Task: Open a Blog Post Template save the file as atlasAdd Heading 'Venice Canals' ,with the main content The picturesque city of Venice in Italy is famous for its intricate network of canals. Navigating its waterways on gondolas or strolling across its iconic bridges provides a unique and romantic experience, showcasing the city's architectural and cultural splendors. ,with the main content The picturesque city of Venice in Italy is famous for its intricate network of canals. Navigating its waterways on gondolas or strolling across its iconic bridges provides a unique and romantic experience, showcasing the city's architectural and cultural splendors.and font size to the main content 16 Apply Font Style Harlow Solid Italicand font size to the heading 24 Change heading alignment to  Left
Action: Mouse moved to (22, 22)
Screenshot: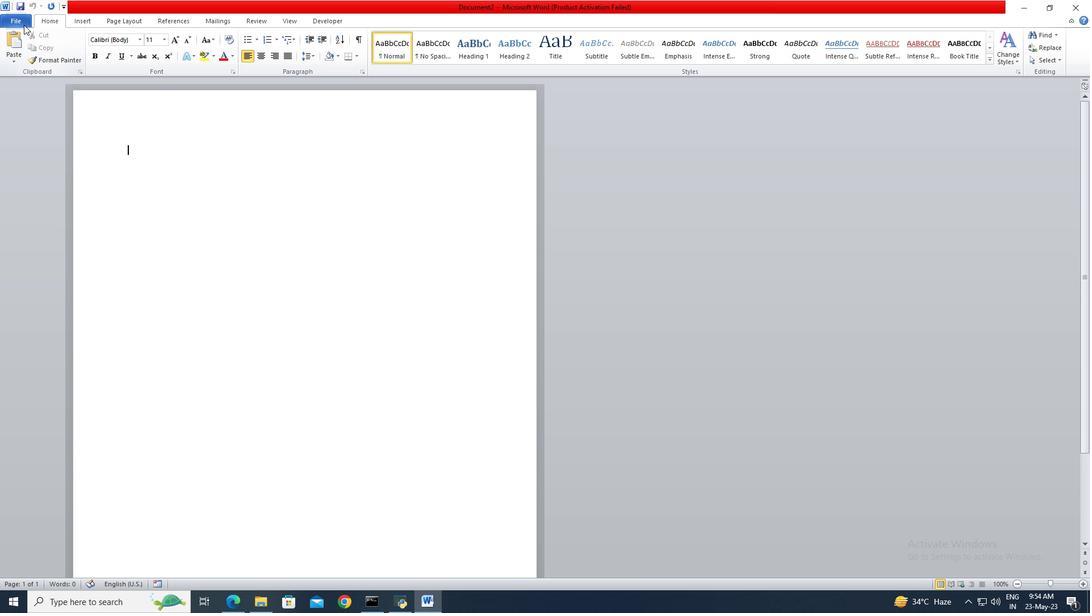 
Action: Mouse pressed left at (22, 22)
Screenshot: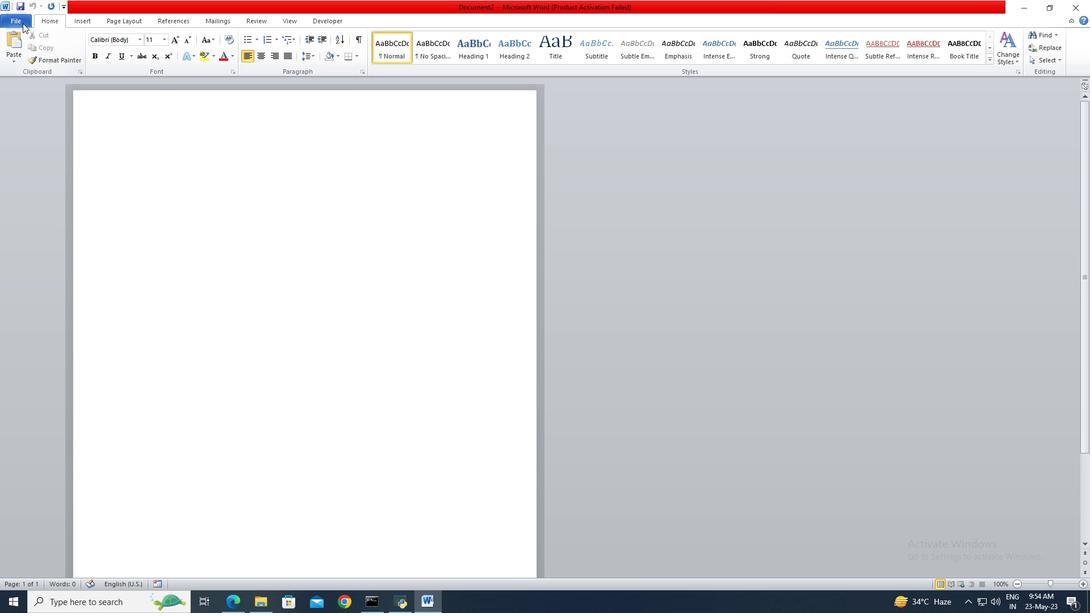 
Action: Mouse moved to (30, 67)
Screenshot: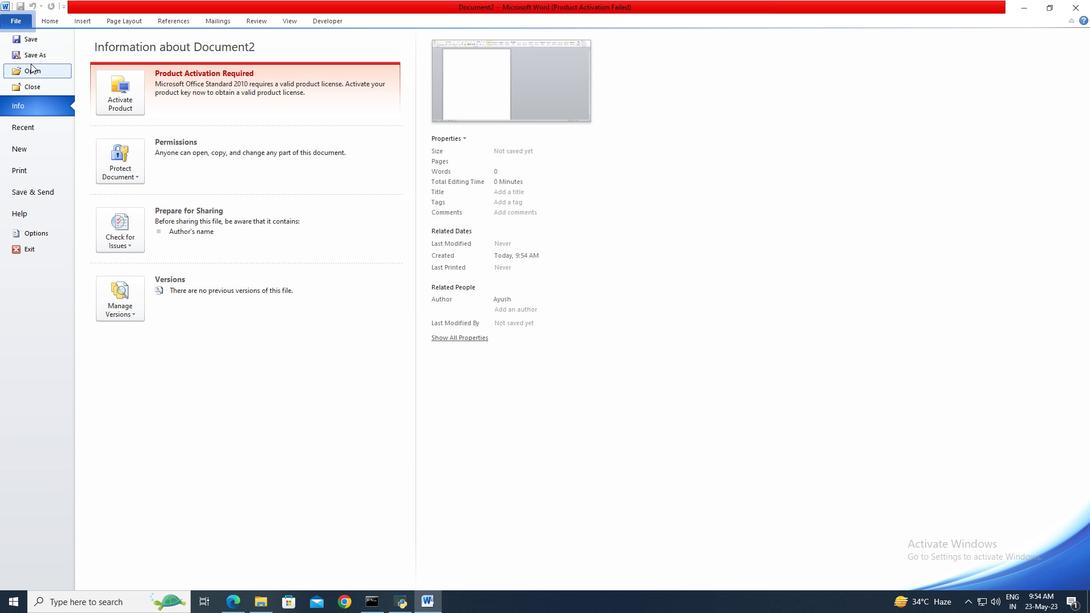 
Action: Mouse pressed left at (30, 67)
Screenshot: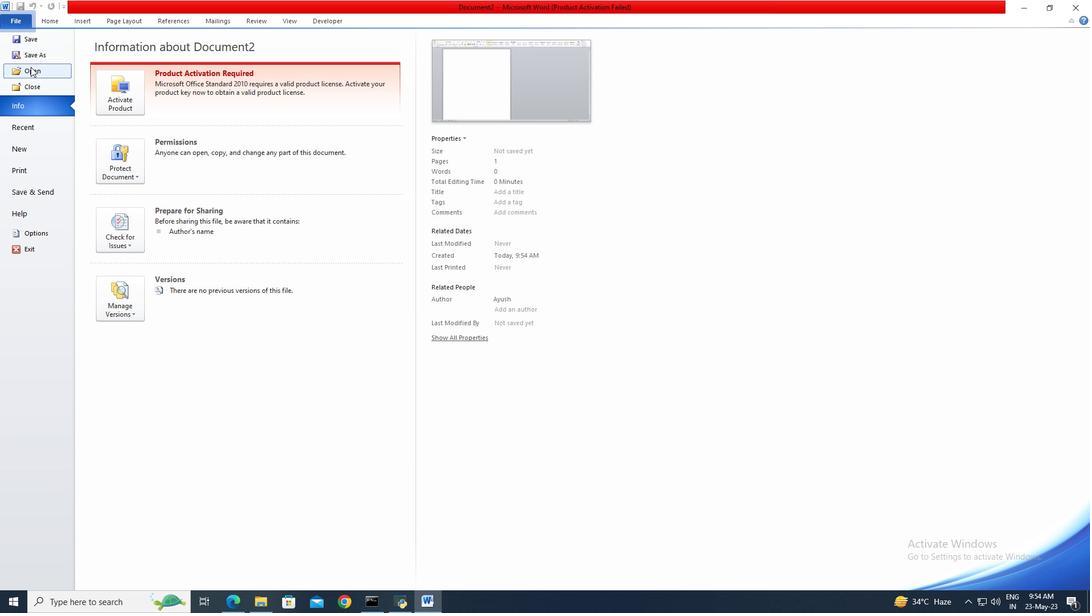 
Action: Mouse moved to (56, 157)
Screenshot: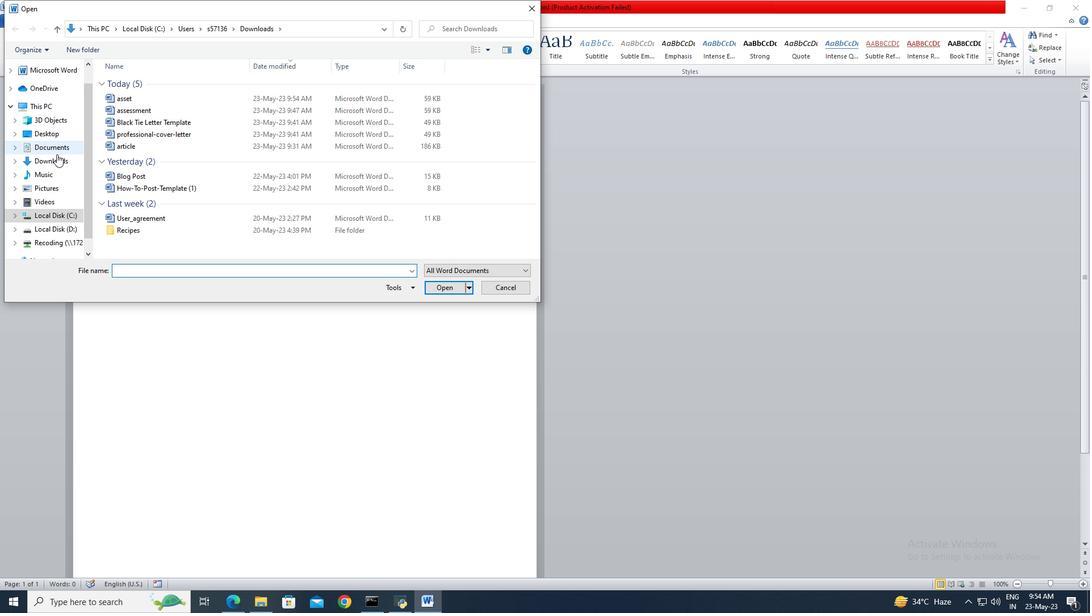
Action: Mouse pressed left at (56, 157)
Screenshot: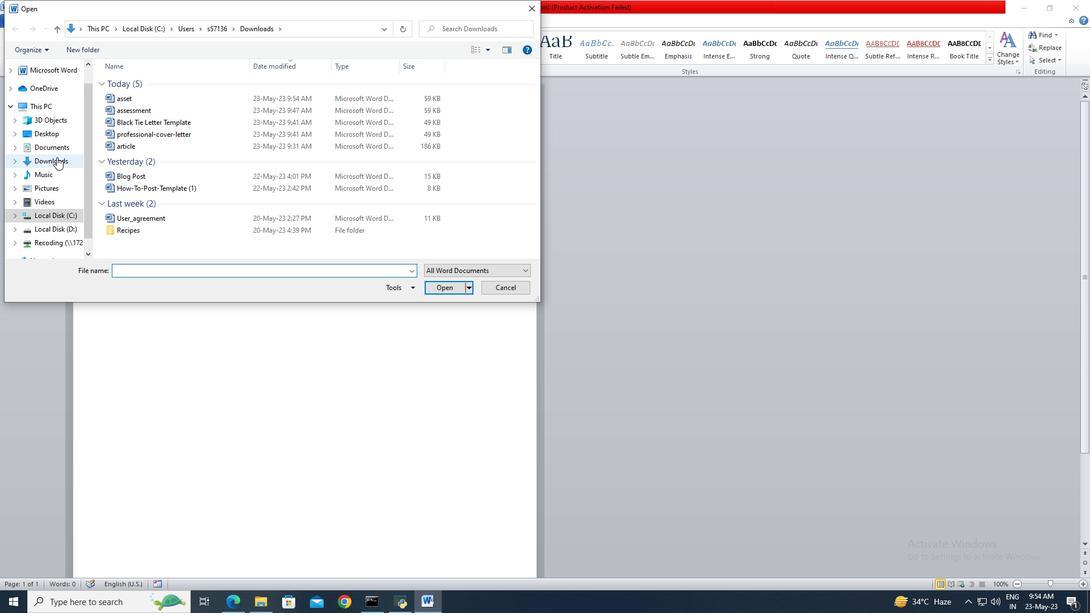 
Action: Mouse moved to (128, 174)
Screenshot: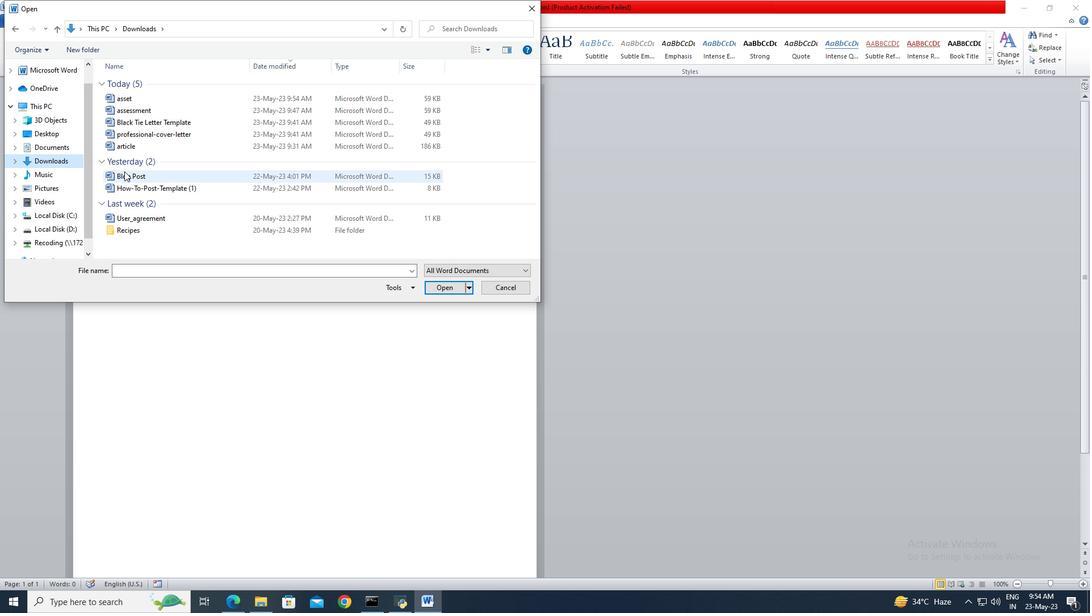 
Action: Mouse pressed left at (128, 174)
Screenshot: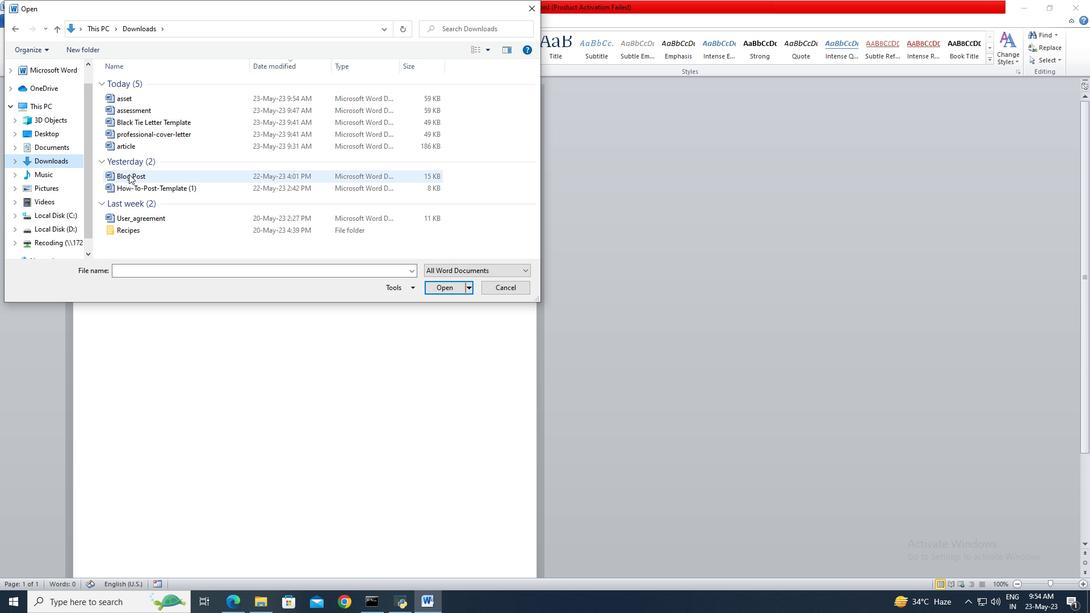 
Action: Mouse moved to (433, 290)
Screenshot: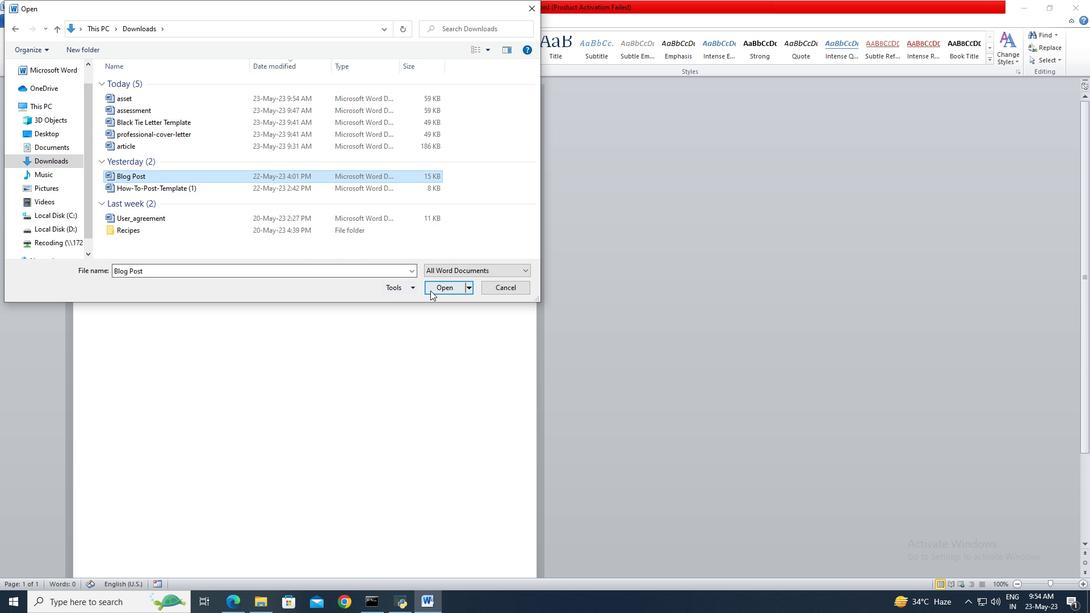 
Action: Mouse pressed left at (433, 290)
Screenshot: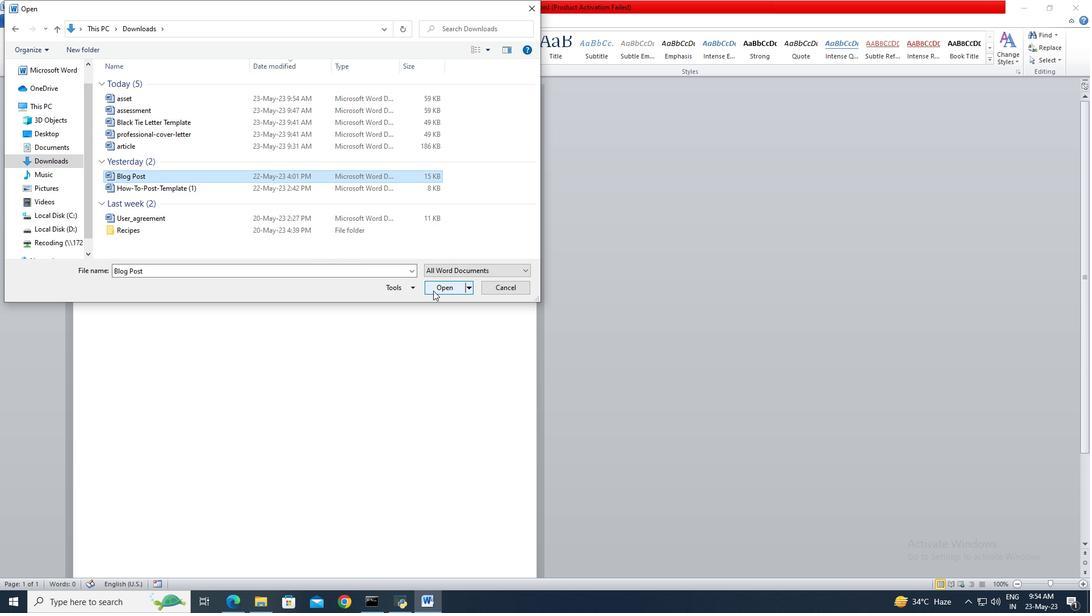 
Action: Mouse moved to (22, 21)
Screenshot: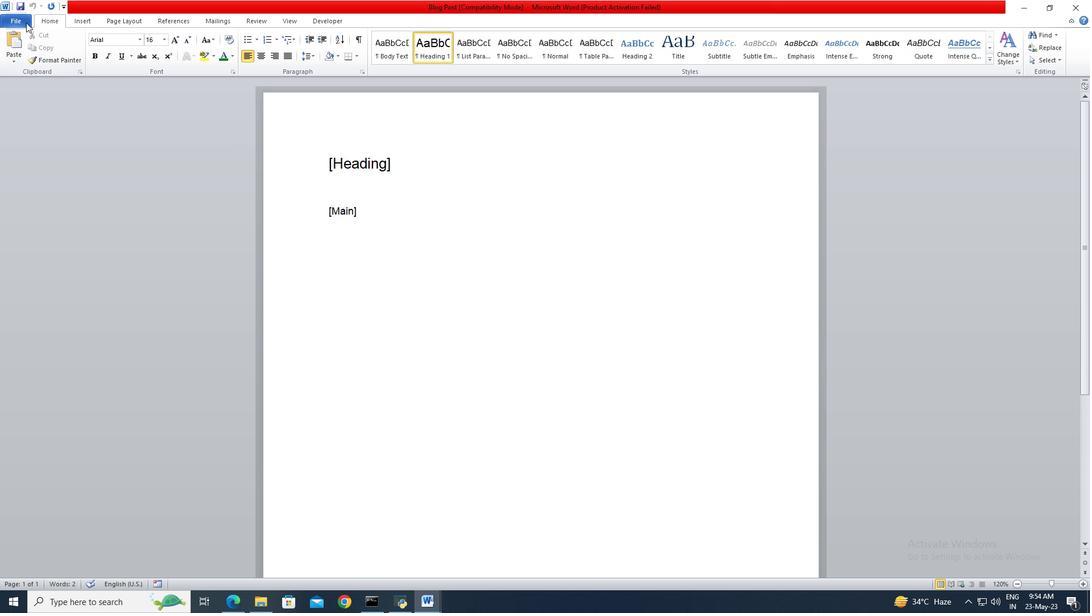
Action: Mouse pressed left at (22, 21)
Screenshot: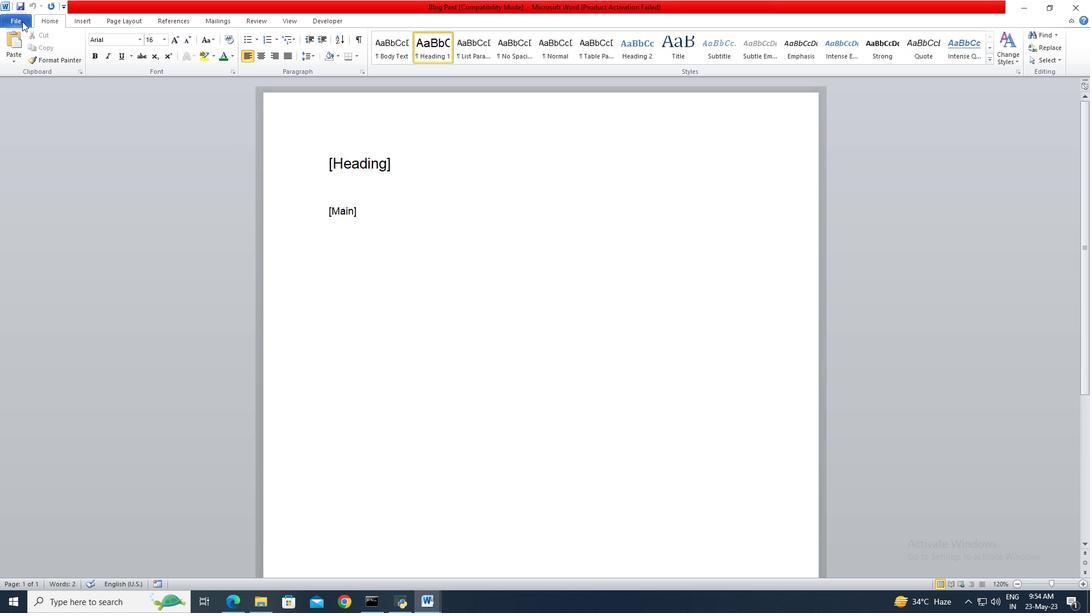 
Action: Mouse moved to (34, 53)
Screenshot: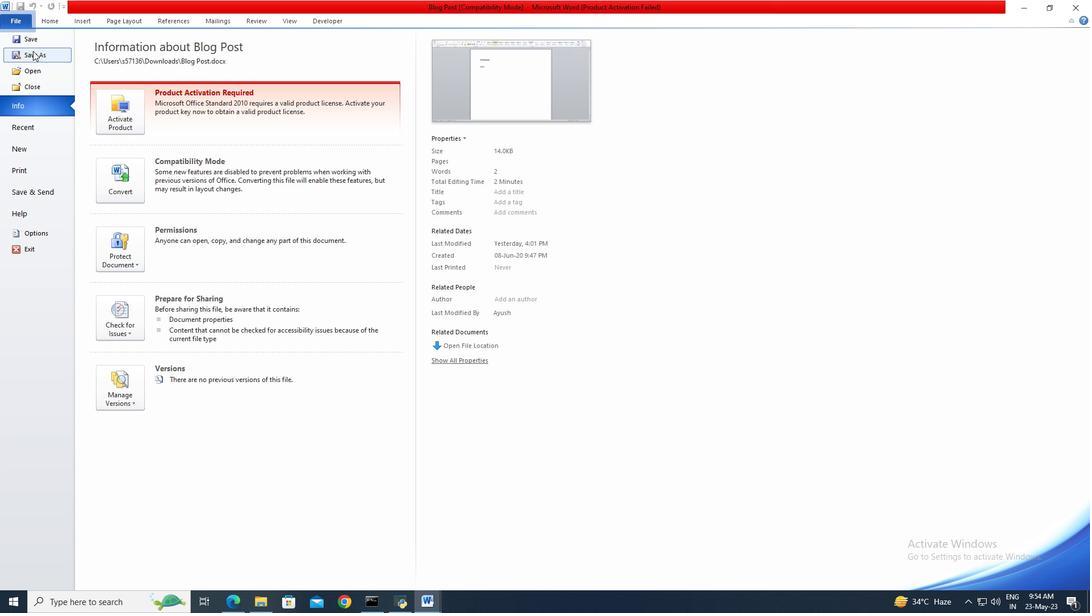 
Action: Mouse pressed left at (34, 53)
Screenshot: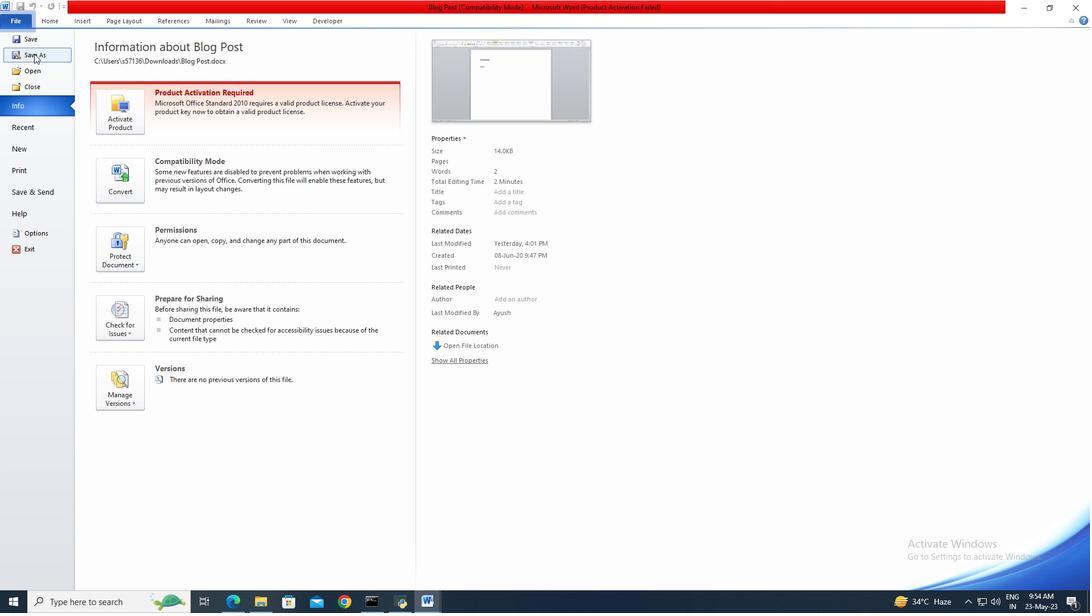 
Action: Mouse moved to (53, 124)
Screenshot: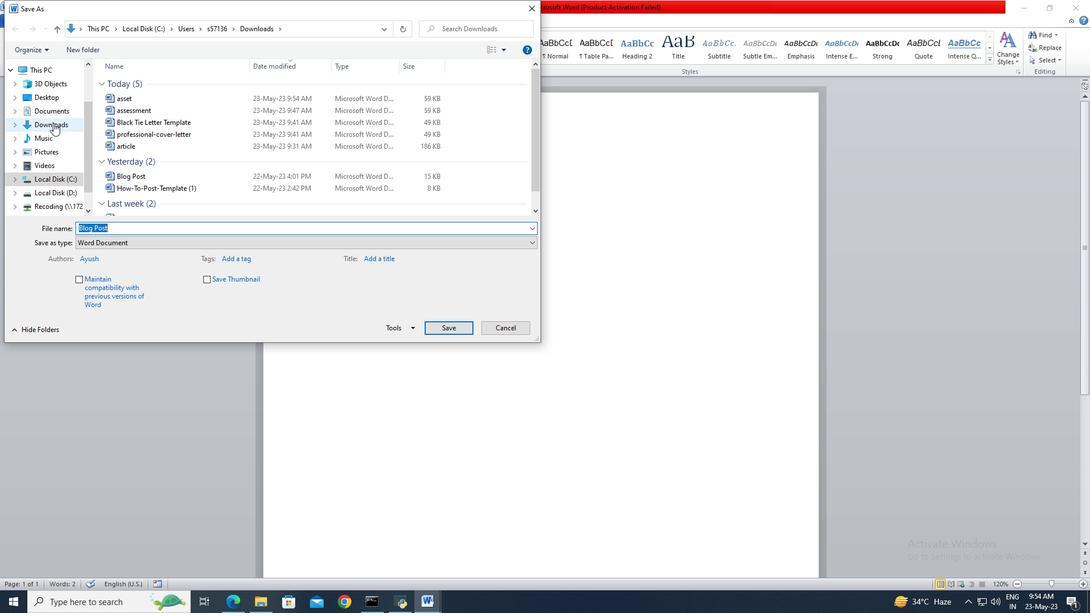 
Action: Mouse pressed left at (53, 124)
Screenshot: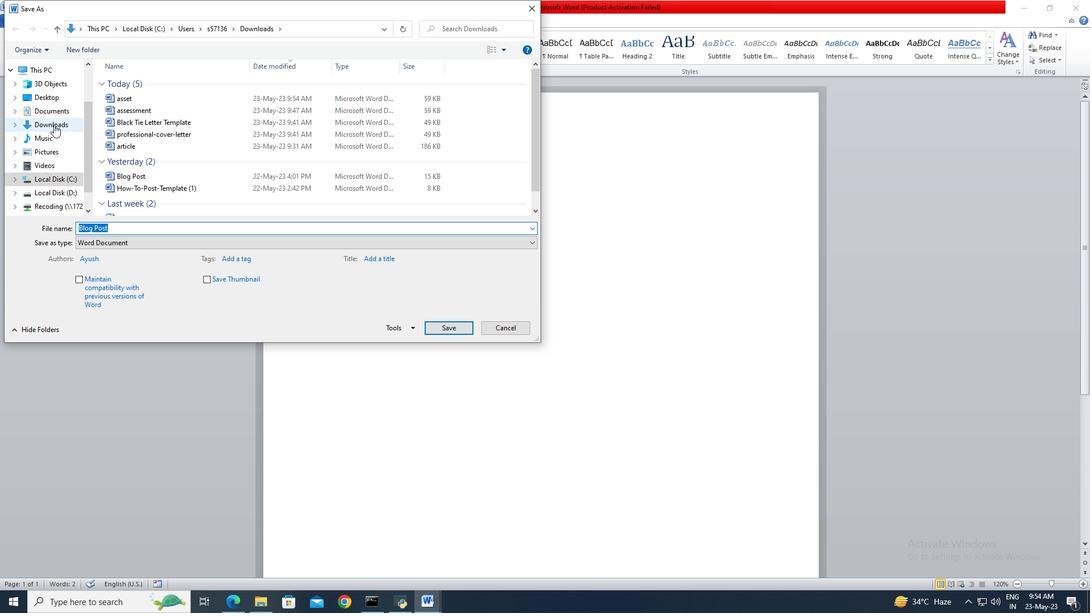 
Action: Mouse moved to (115, 227)
Screenshot: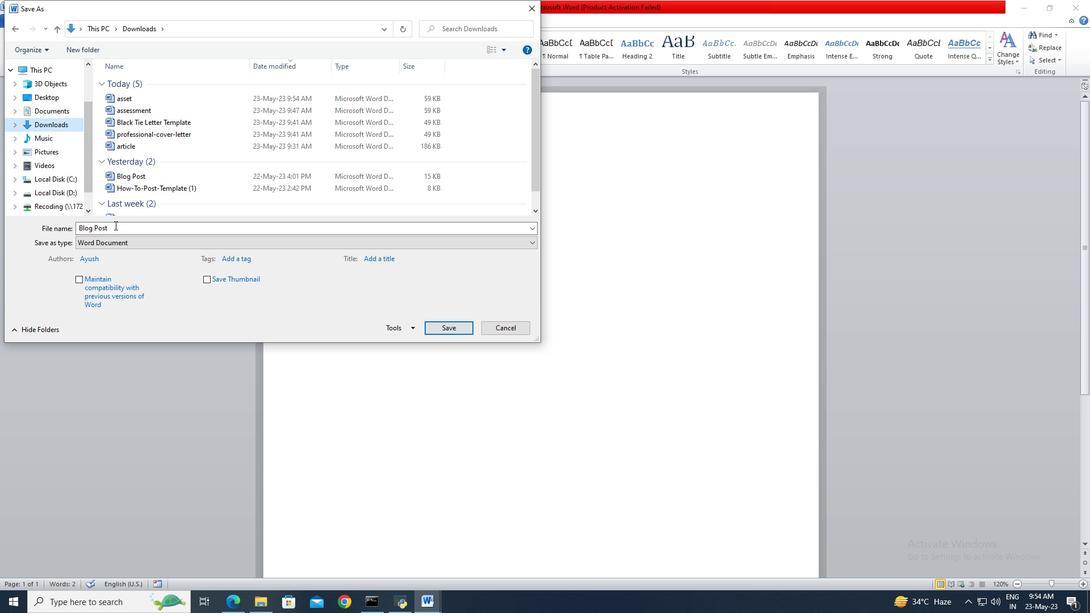 
Action: Mouse pressed left at (115, 227)
Screenshot: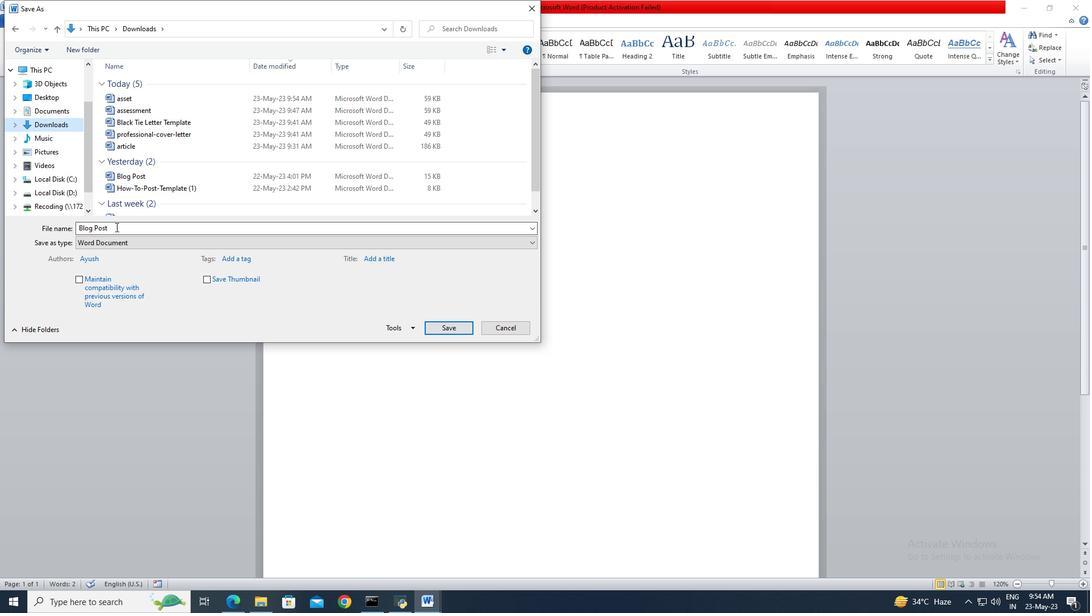 
Action: Key pressed atlas
Screenshot: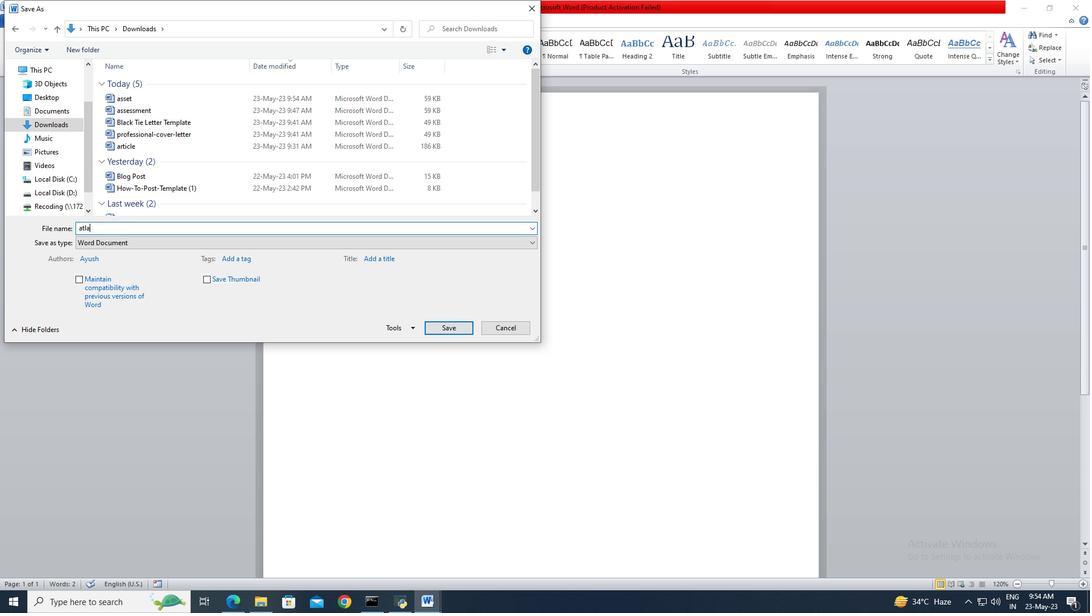 
Action: Mouse moved to (440, 333)
Screenshot: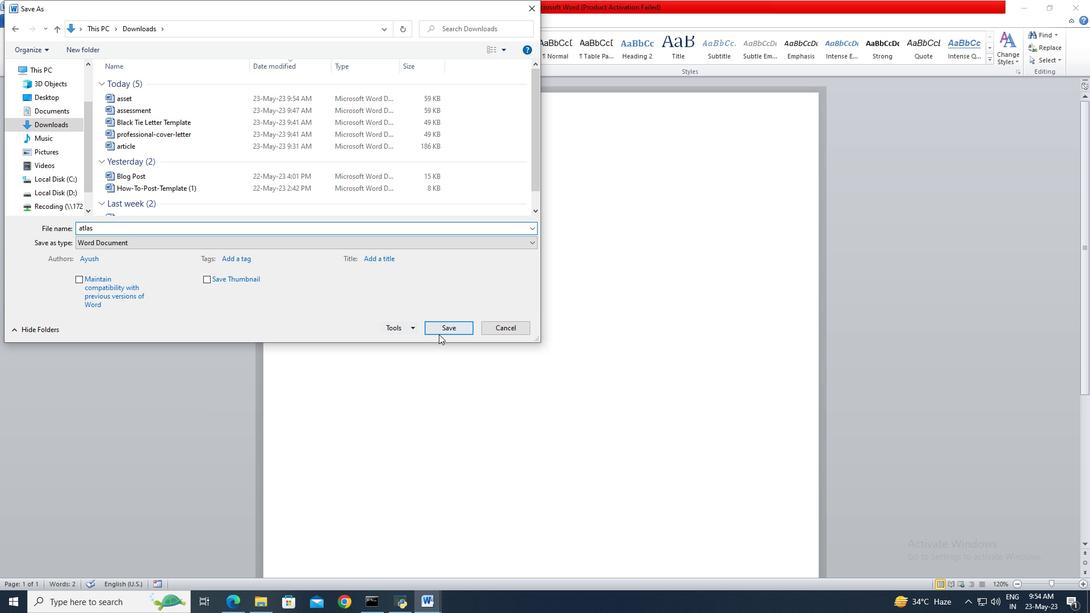 
Action: Mouse pressed left at (440, 333)
Screenshot: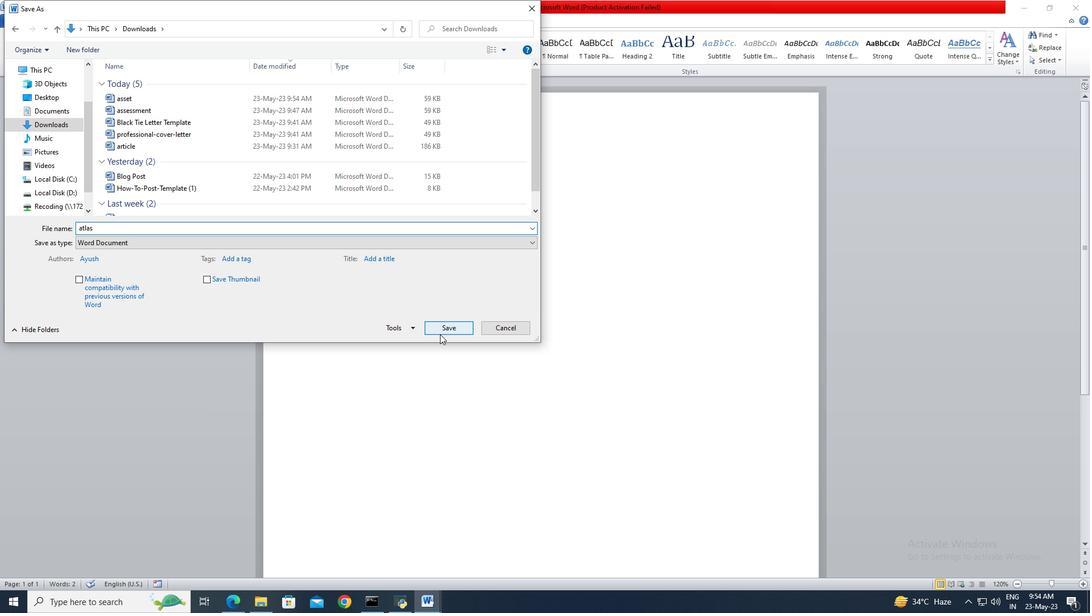 
Action: Mouse moved to (677, 328)
Screenshot: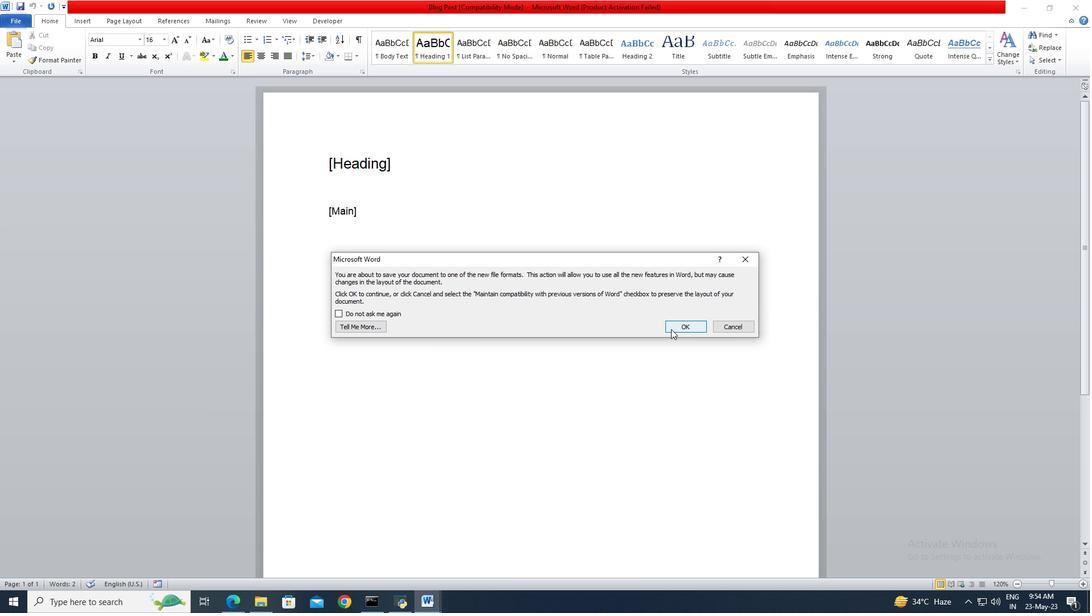 
Action: Mouse pressed left at (677, 328)
Screenshot: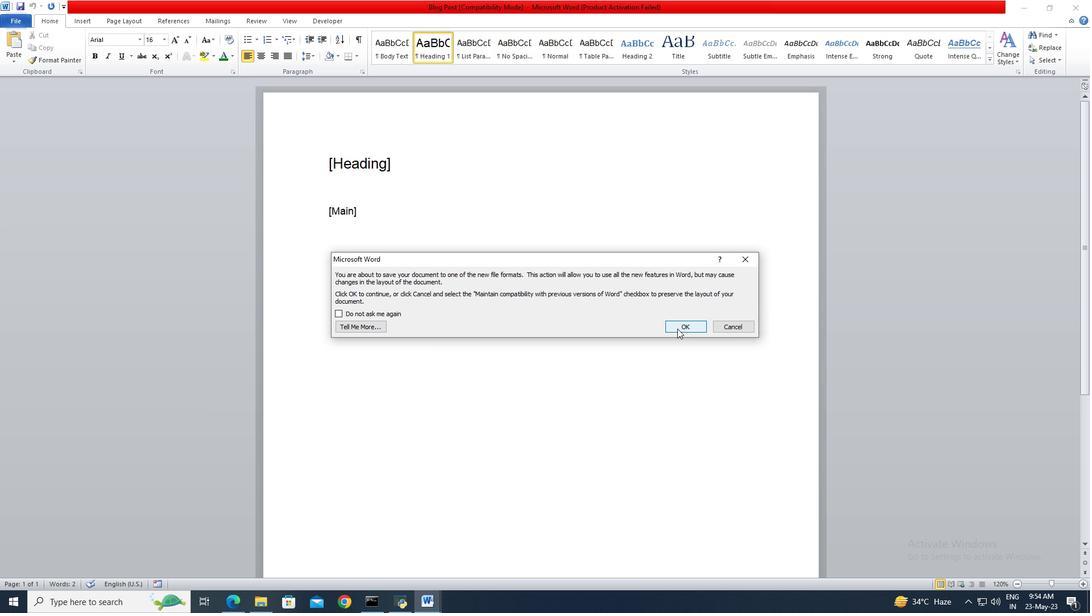 
Action: Mouse moved to (412, 160)
Screenshot: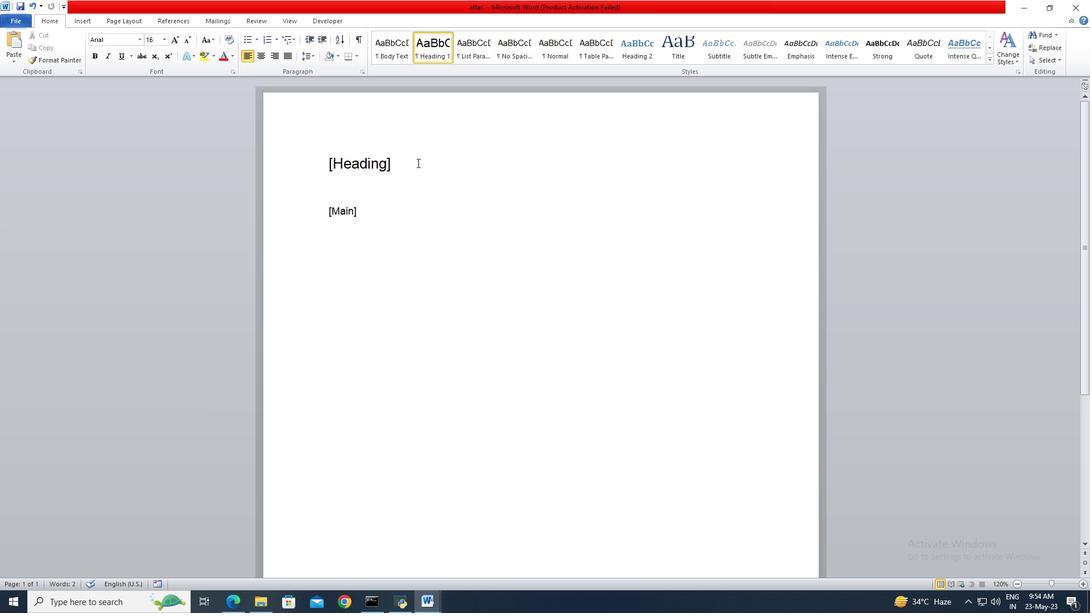 
Action: Mouse pressed left at (412, 160)
Screenshot: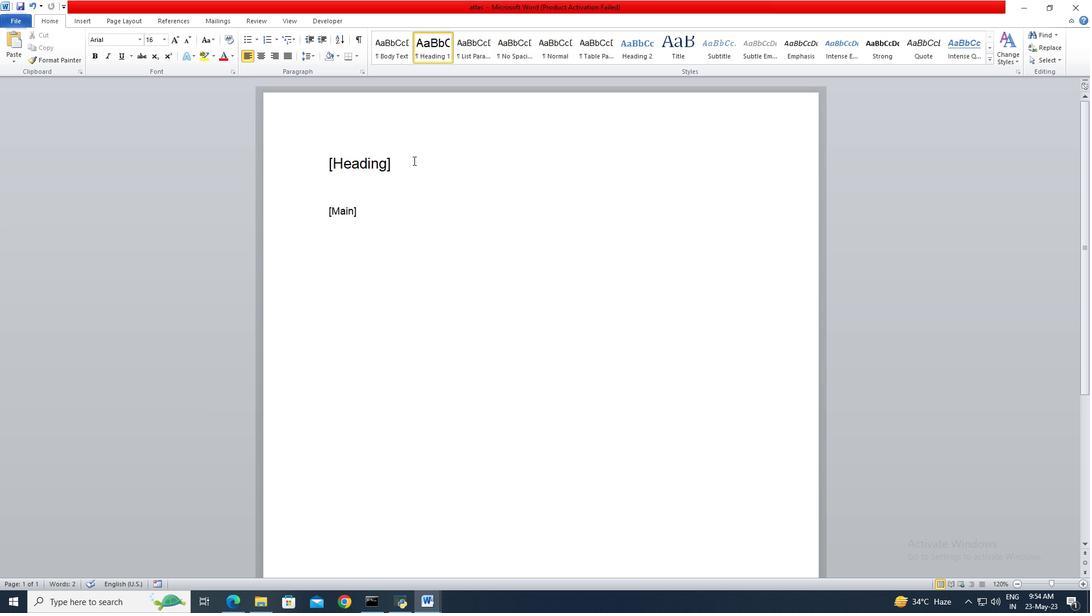 
Action: Key pressed <Key.backspace><Key.backspace><Key.backspace><Key.backspace><Key.backspace><Key.backspace><Key.backspace><Key.backspace><Key.backspace><Key.shift>Venice<Key.space><Key.shift>Canals
Screenshot: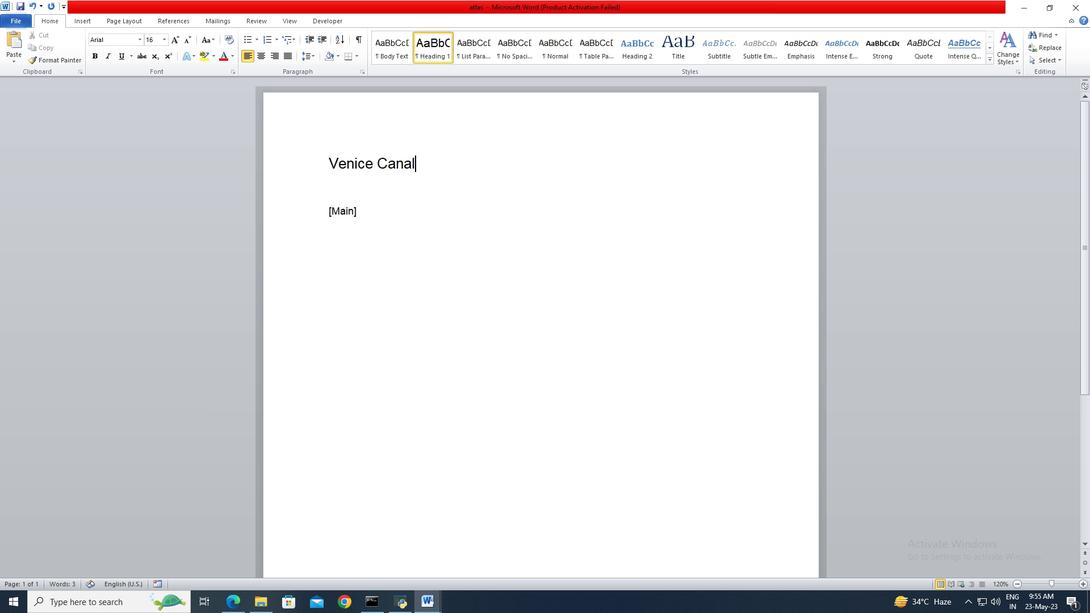 
Action: Mouse moved to (395, 214)
Screenshot: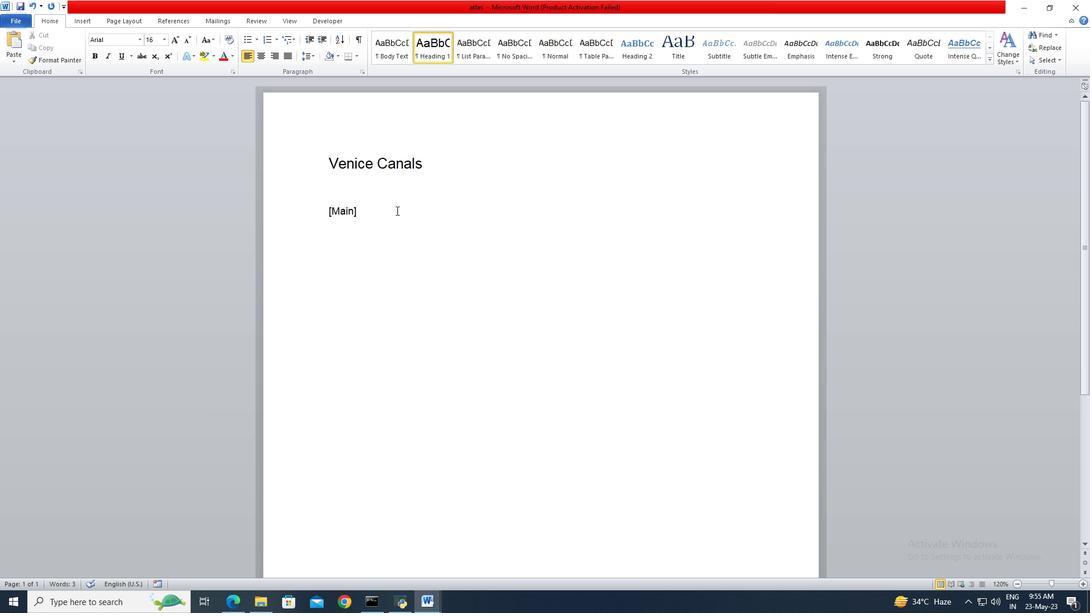 
Action: Mouse pressed left at (395, 214)
Screenshot: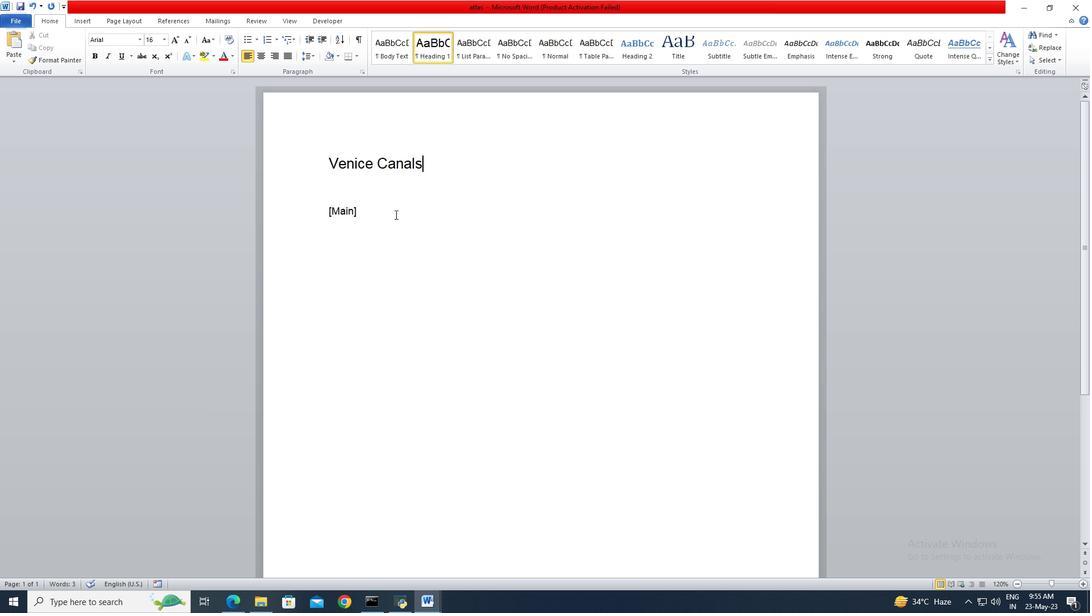 
Action: Key pressed <Key.backspace><Key.backspace><Key.backspace><Key.backspace><Key.backspace><Key.backspace><Key.shift><Key.shift><Key.shift><Key.shift><Key.shift><Key.shift><Key.shift><Key.shift><Key.shift><Key.shift><Key.shift>The<Key.space>picturesque<Key.space>city<Key.space>of<Key.space><Key.shift>Venice<Key.space>in<Key.space><Key.shift>Italy<Key.space>is<Key.space>famous<Key.space>for<Key.space>its<Key.space>intricate<Key.space>network<Key.space>of<Key.space>canals.<Key.space><Key.shift>Navigating<Key.space>its<Key.space>waterways<Key.space>on<Key.space>gondolas<Key.space>or<Key.space>strolling<Key.space>across<Key.space>its<Key.space>iconic<Key.space>bridges<Key.space>provides<Key.space>a<Key.space>unique<Key.space>and<Key.space>romantic<Key.space>experience,<Key.space>showcc\<Key.backspace><Key.backspace>asing<Key.space>the<Key.space>city's<Key.space>architectural<Key.space>and<Key.space>cultrura<Key.backspace><Key.backspace><Key.backspace><Key.backspace>ural<Key.space>splendors.
Screenshot: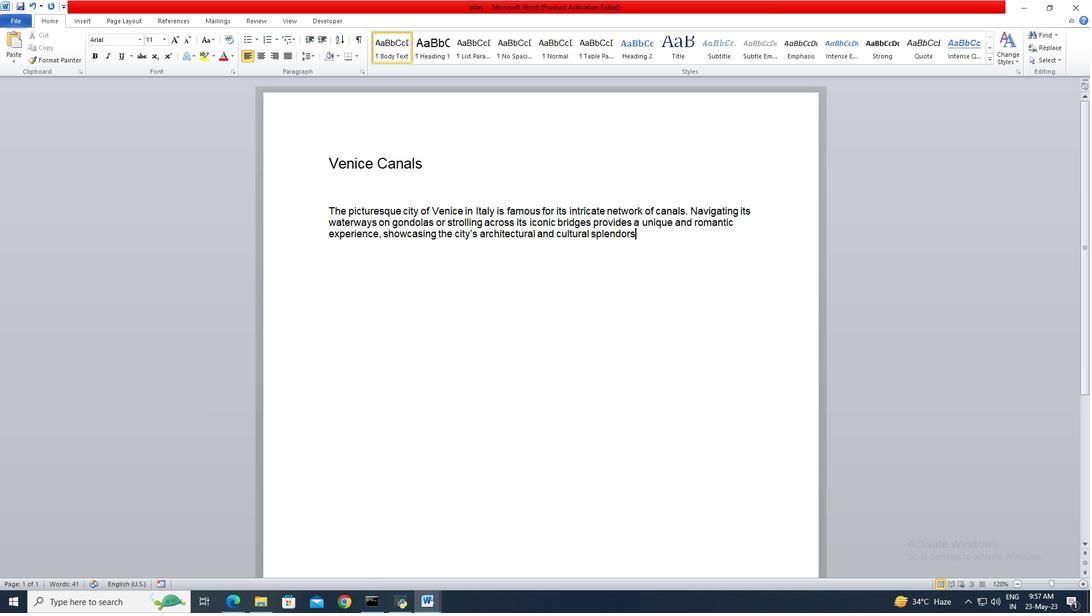 
Action: Mouse moved to (366, 214)
Screenshot: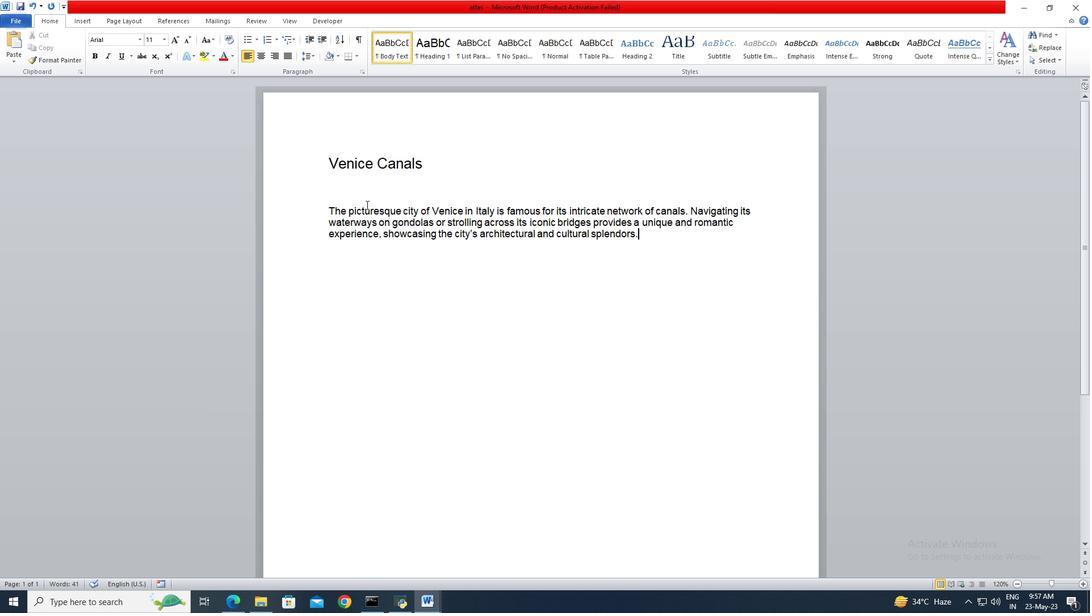 
Action: Mouse pressed left at (366, 214)
Screenshot: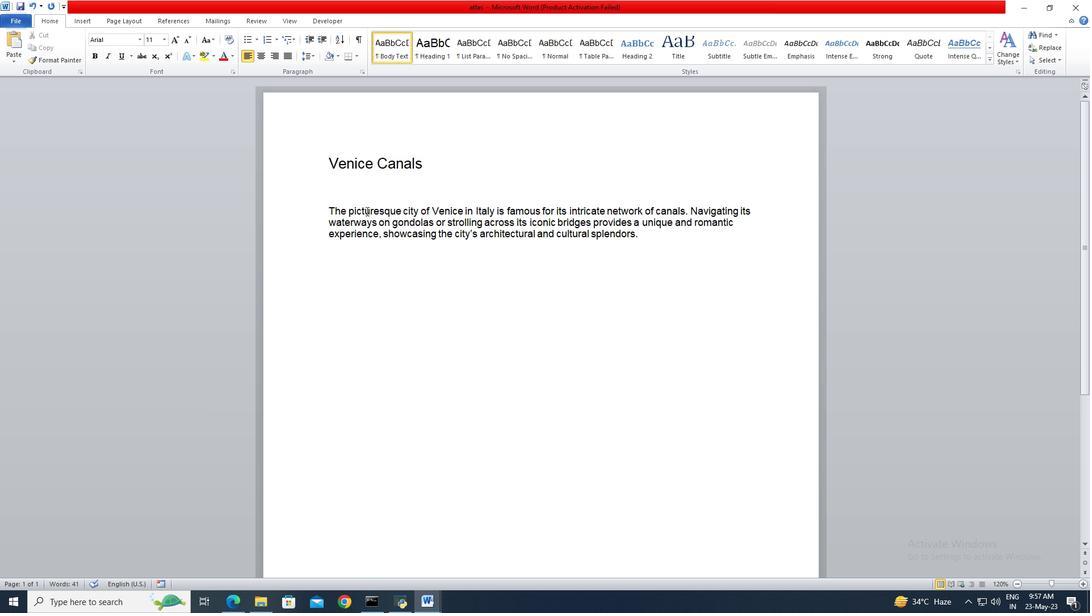 
Action: Mouse moved to (331, 211)
Screenshot: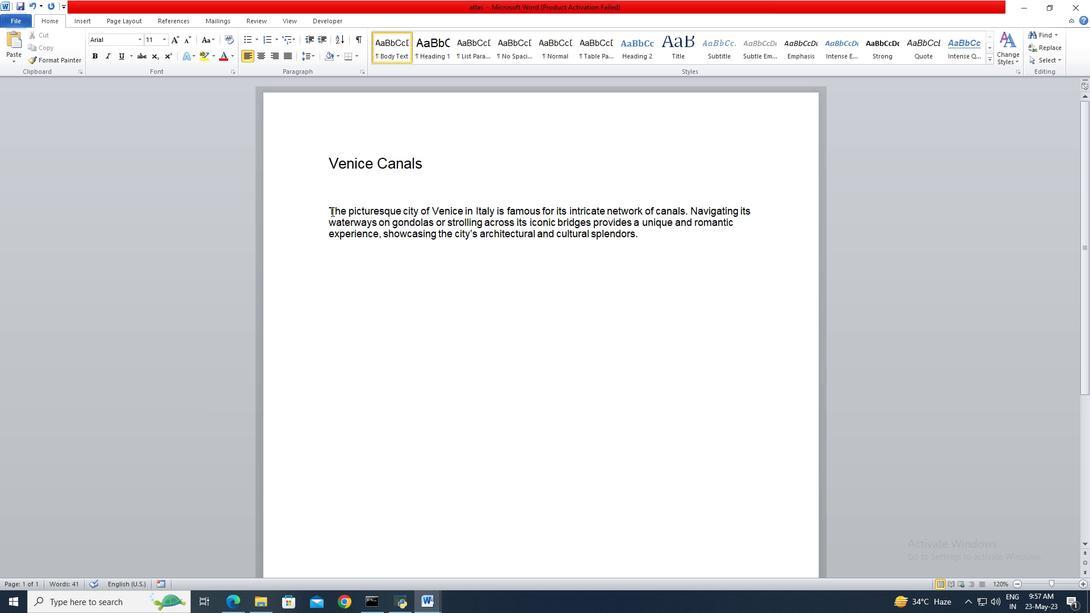 
Action: Mouse pressed left at (331, 211)
Screenshot: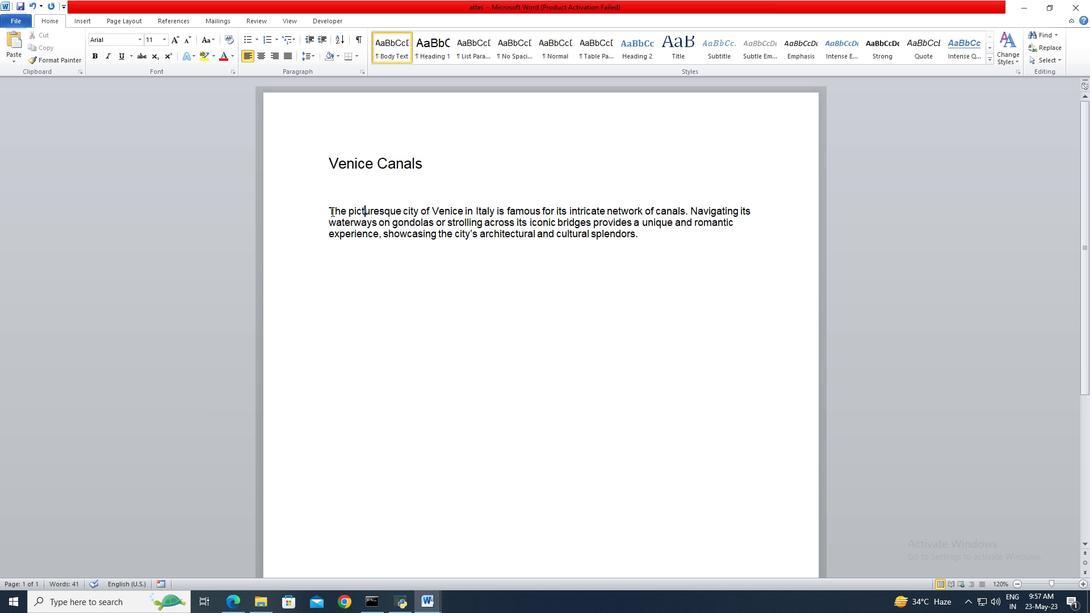 
Action: Mouse moved to (618, 243)
Screenshot: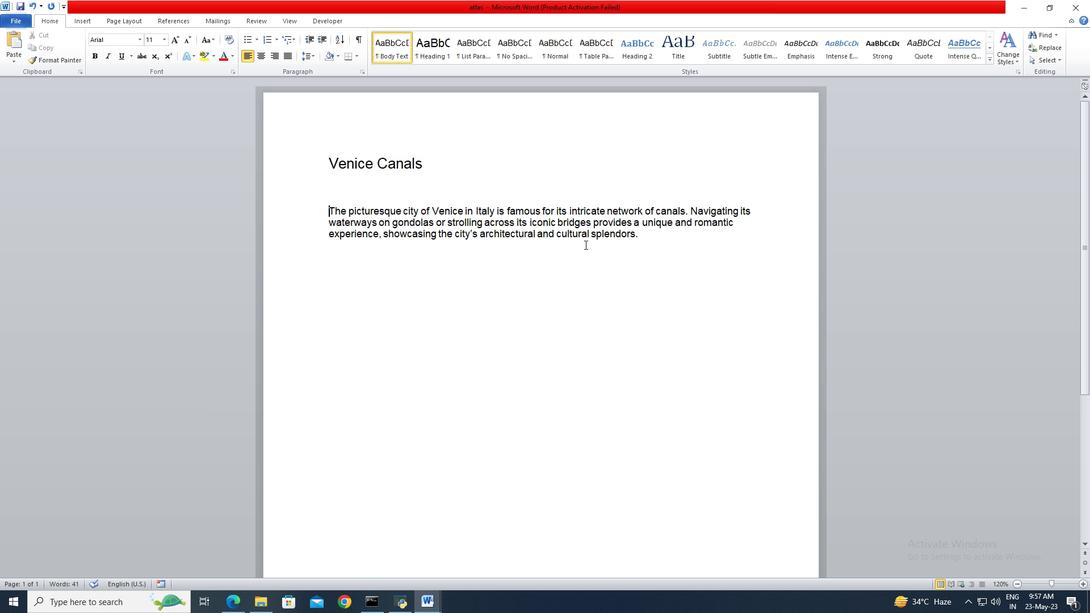 
Action: Key pressed <Key.shift>
Screenshot: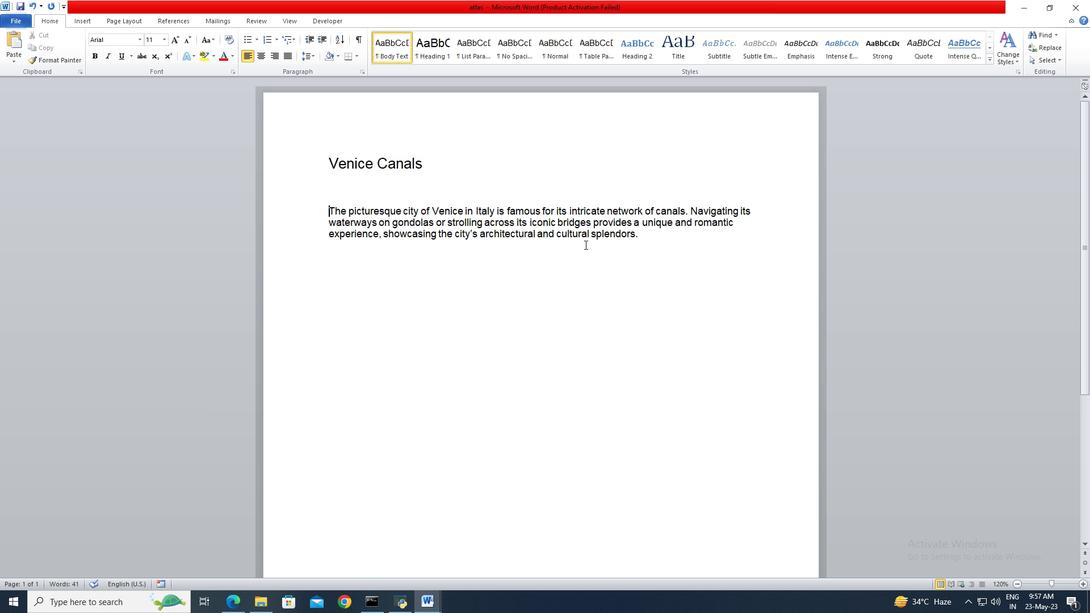 
Action: Mouse moved to (651, 236)
Screenshot: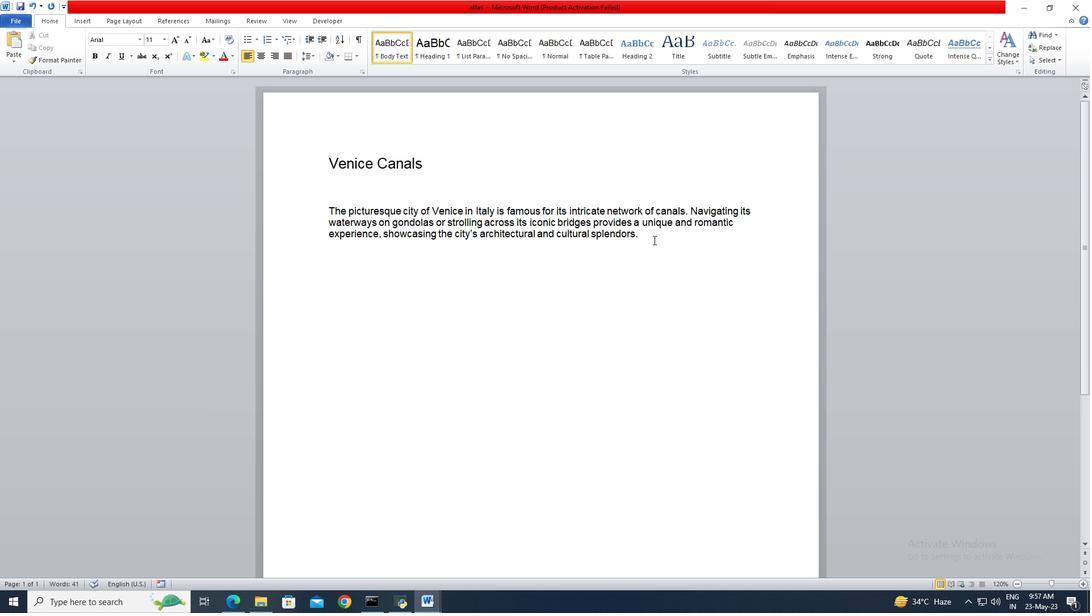 
Action: Mouse pressed left at (651, 236)
Screenshot: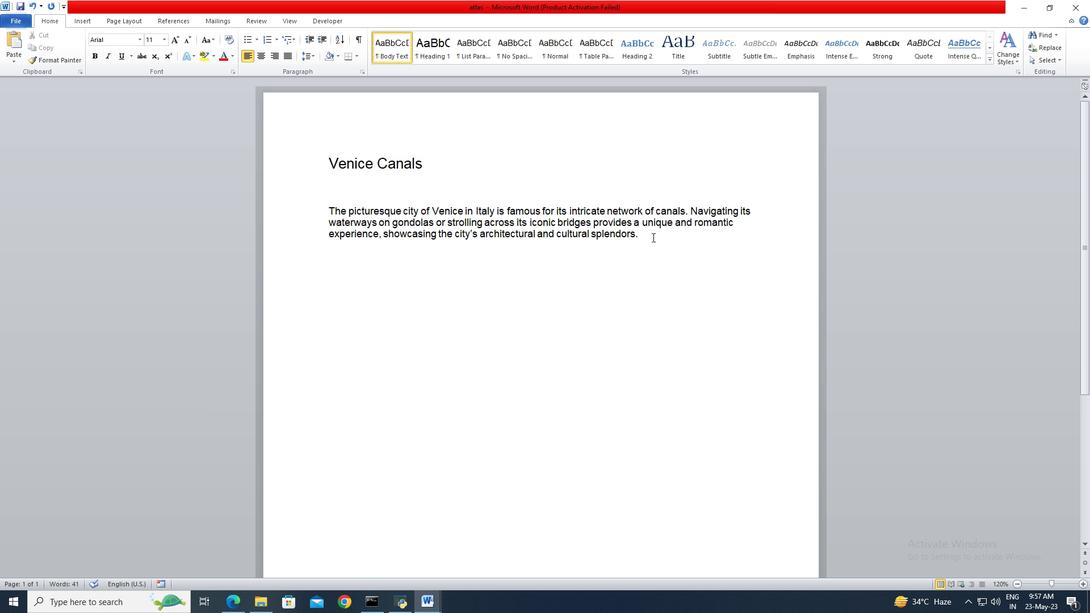 
Action: Key pressed <Key.shift><Key.shift><Key.shift><Key.shift><Key.shift><Key.shift><Key.shift>
Screenshot: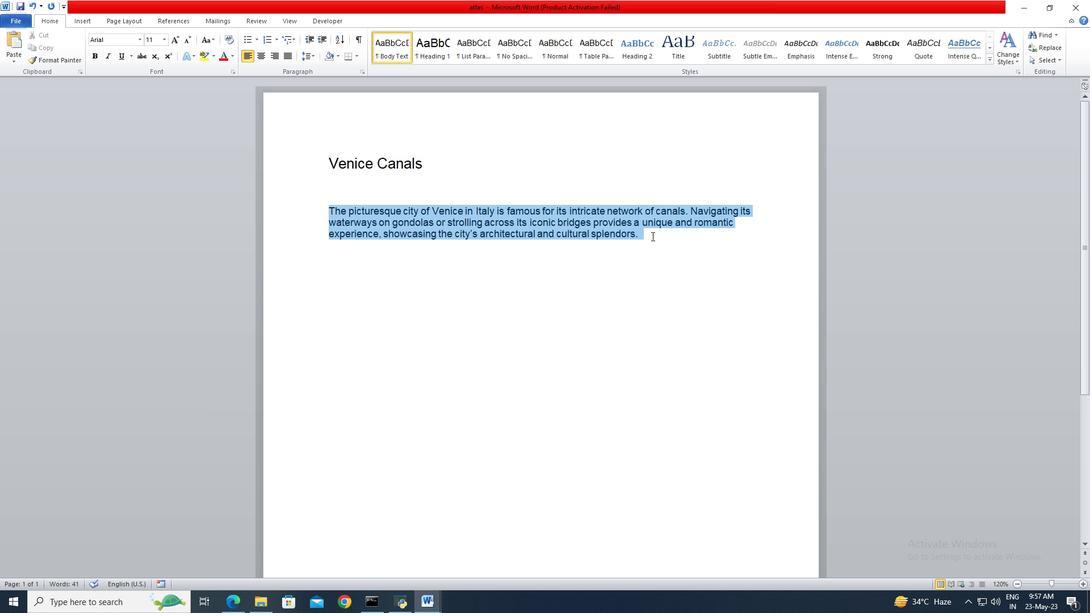 
Action: Mouse moved to (166, 39)
Screenshot: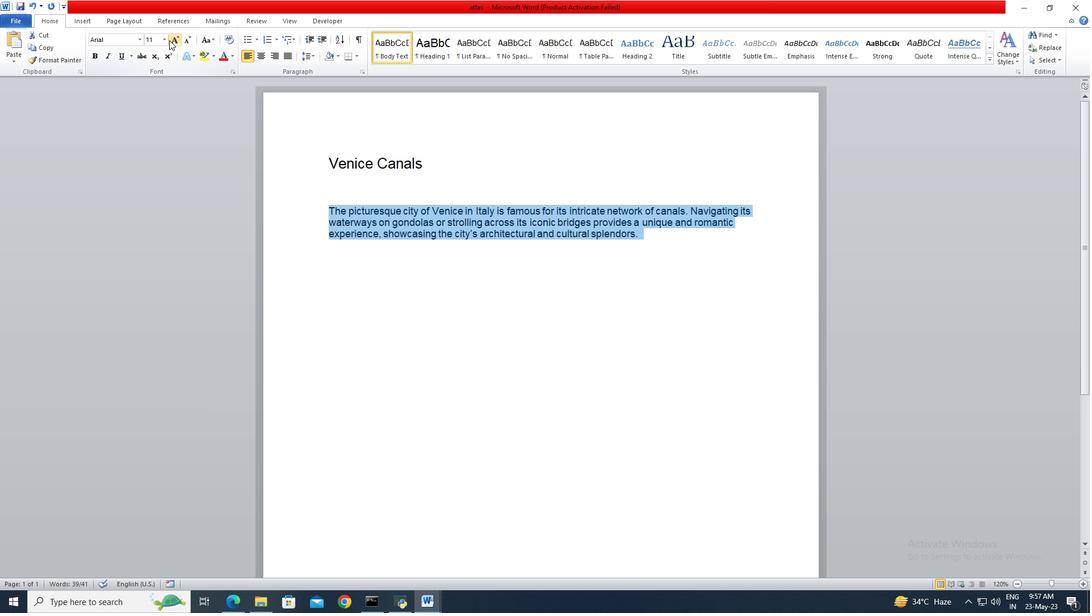 
Action: Mouse pressed left at (166, 39)
Screenshot: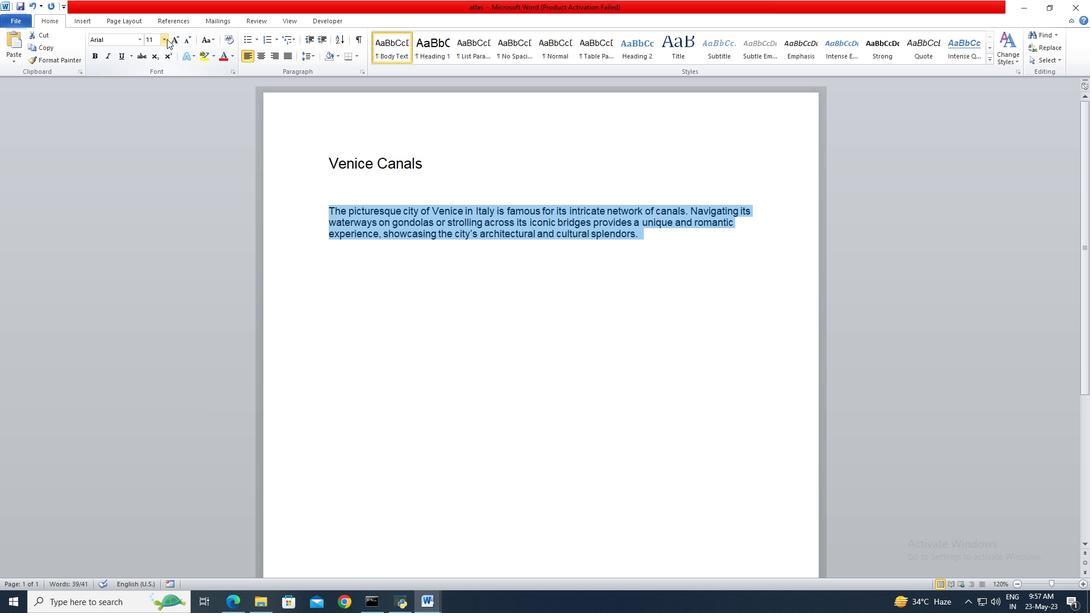 
Action: Mouse moved to (153, 108)
Screenshot: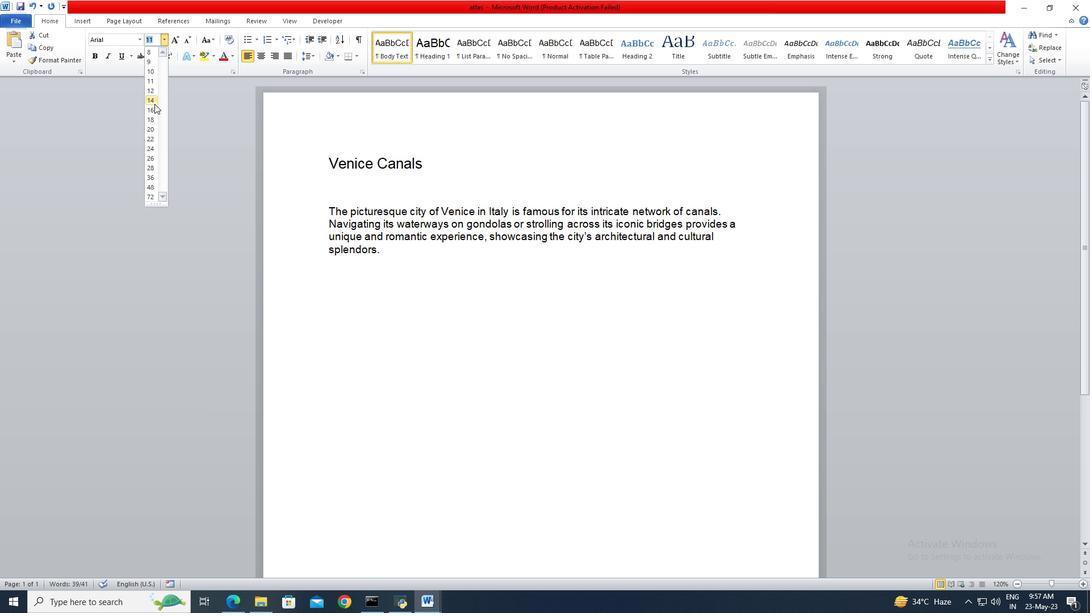 
Action: Mouse pressed left at (153, 108)
Screenshot: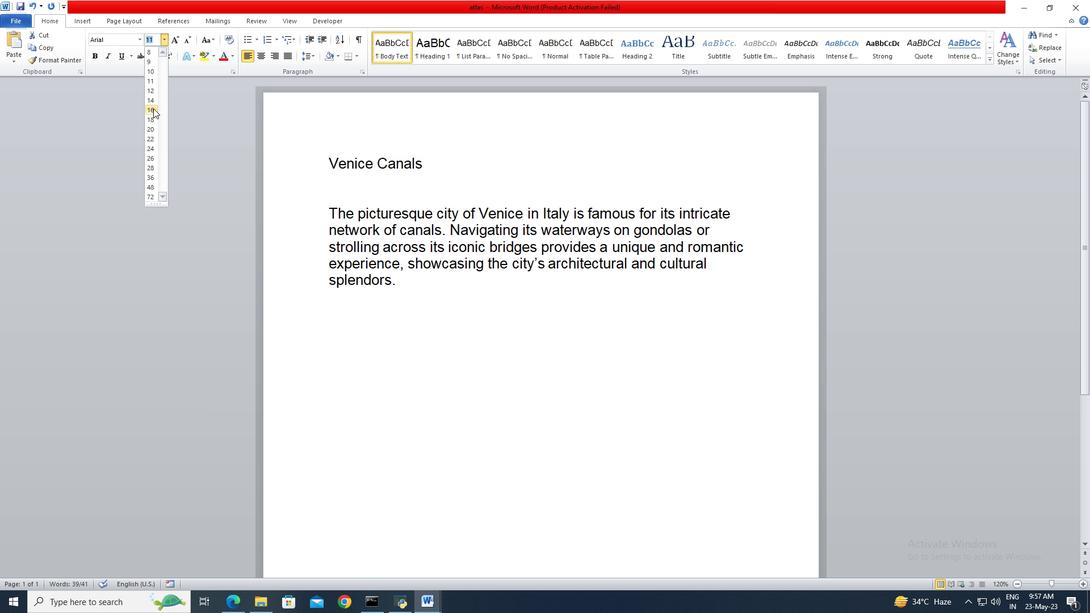 
Action: Mouse moved to (328, 165)
Screenshot: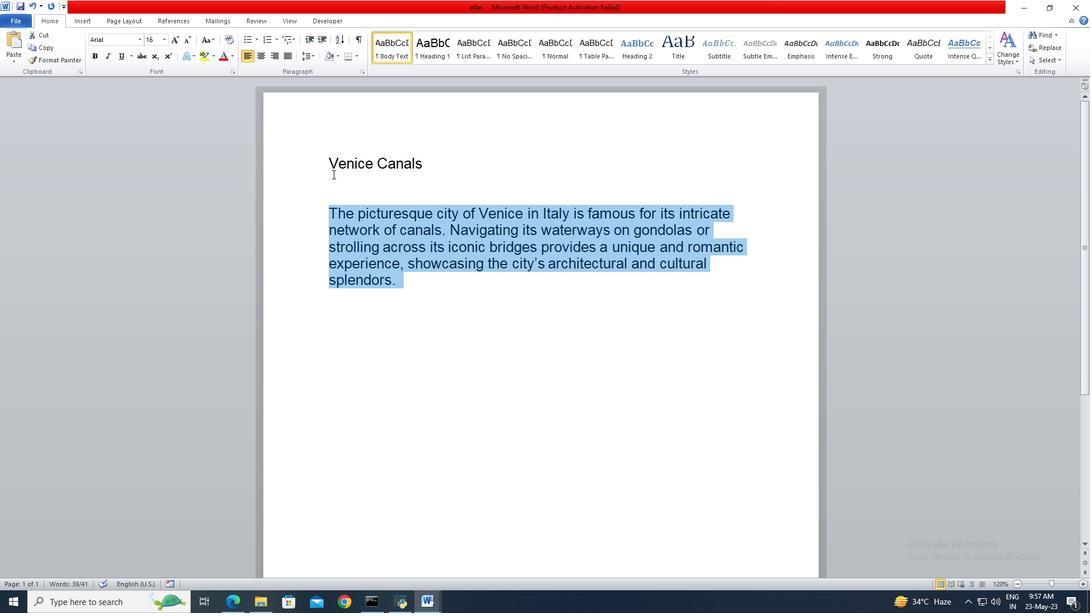 
Action: Mouse pressed left at (328, 165)
Screenshot: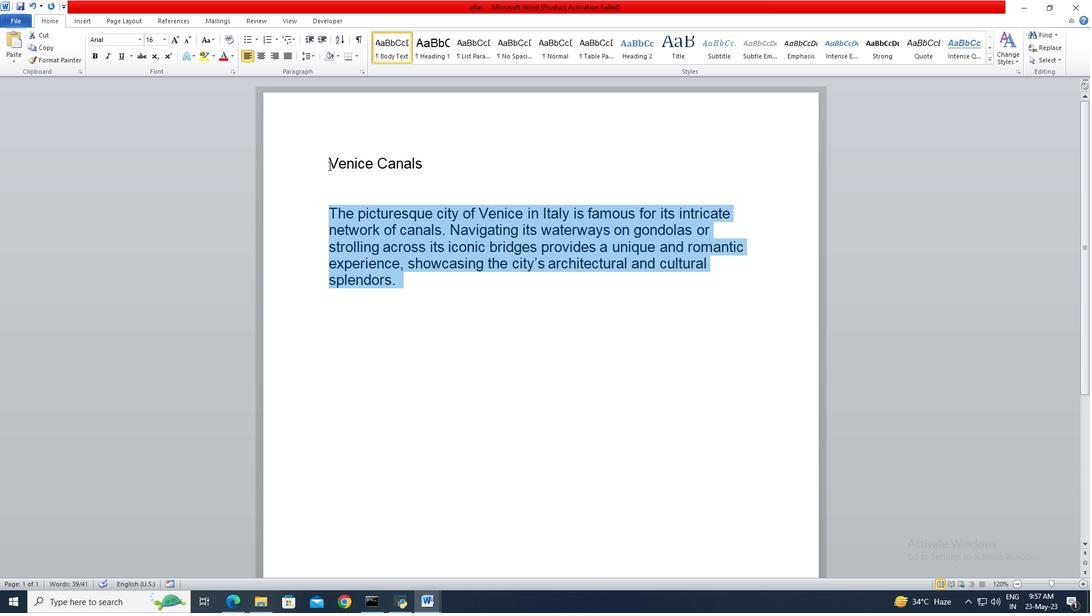 
Action: Mouse moved to (436, 169)
Screenshot: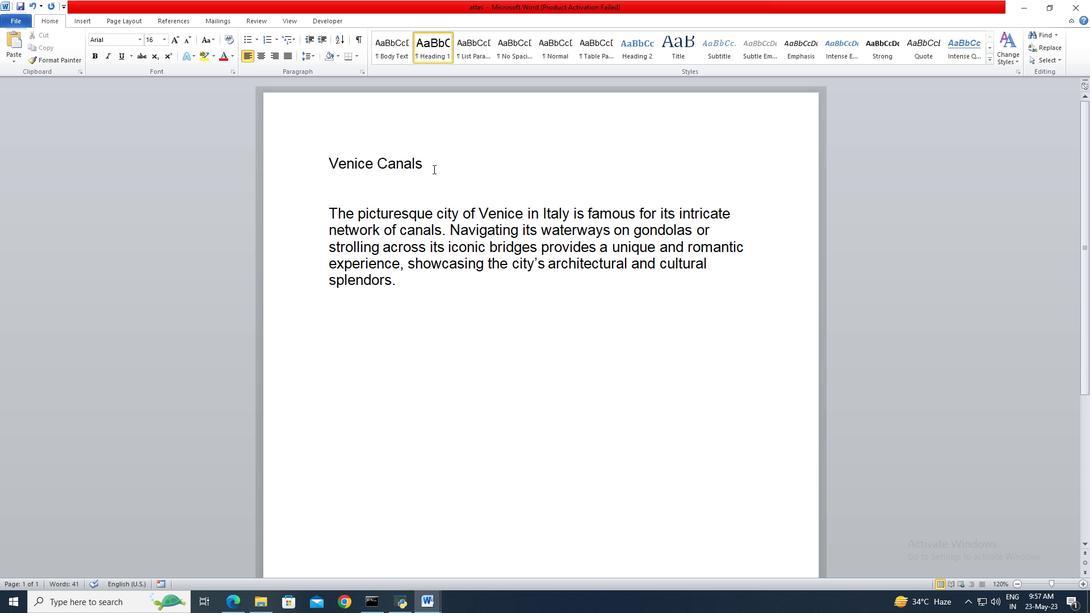 
Action: Key pressed <Key.shift>
Screenshot: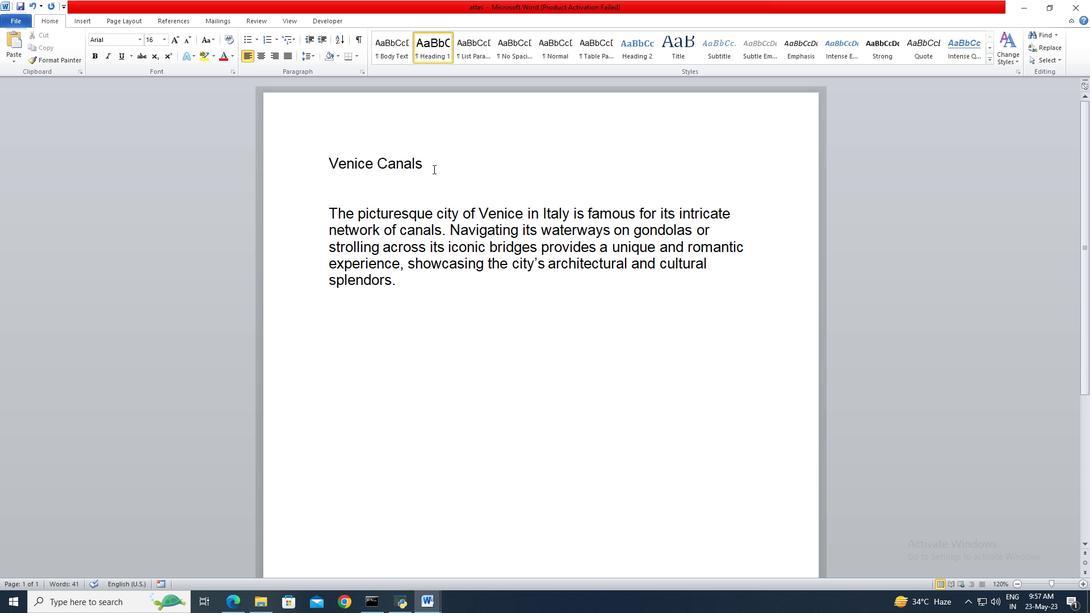 
Action: Mouse moved to (436, 169)
Screenshot: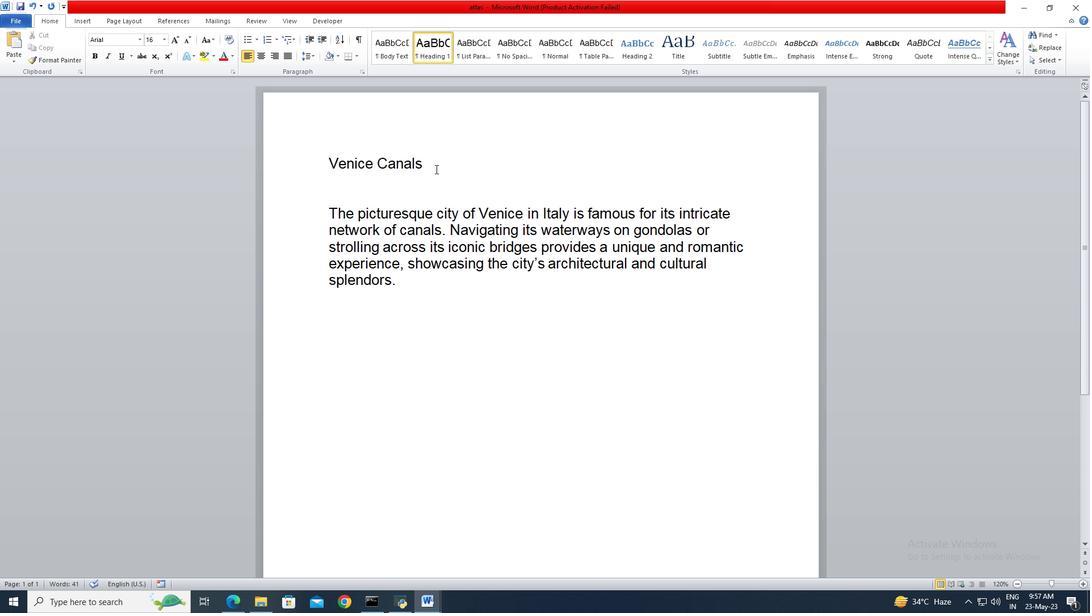 
Action: Mouse pressed left at (436, 169)
Screenshot: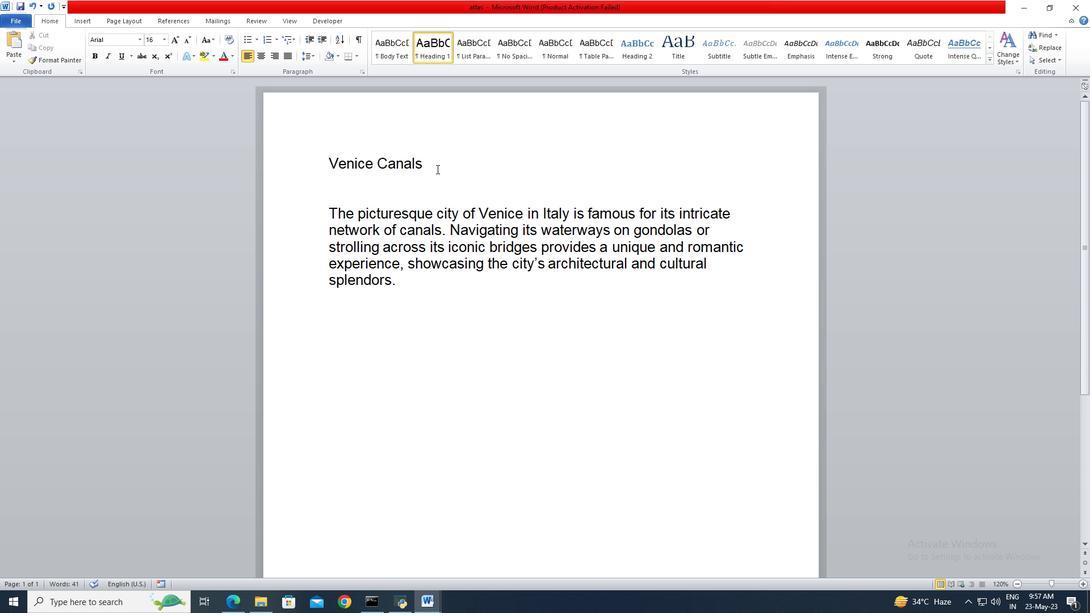 
Action: Mouse moved to (143, 41)
Screenshot: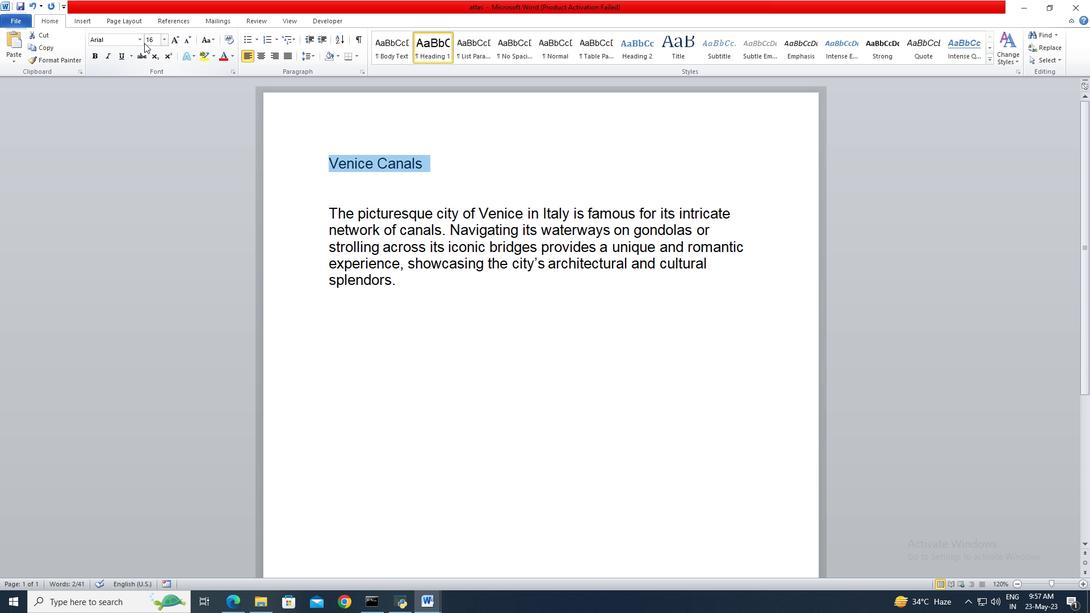 
Action: Mouse pressed left at (143, 41)
Screenshot: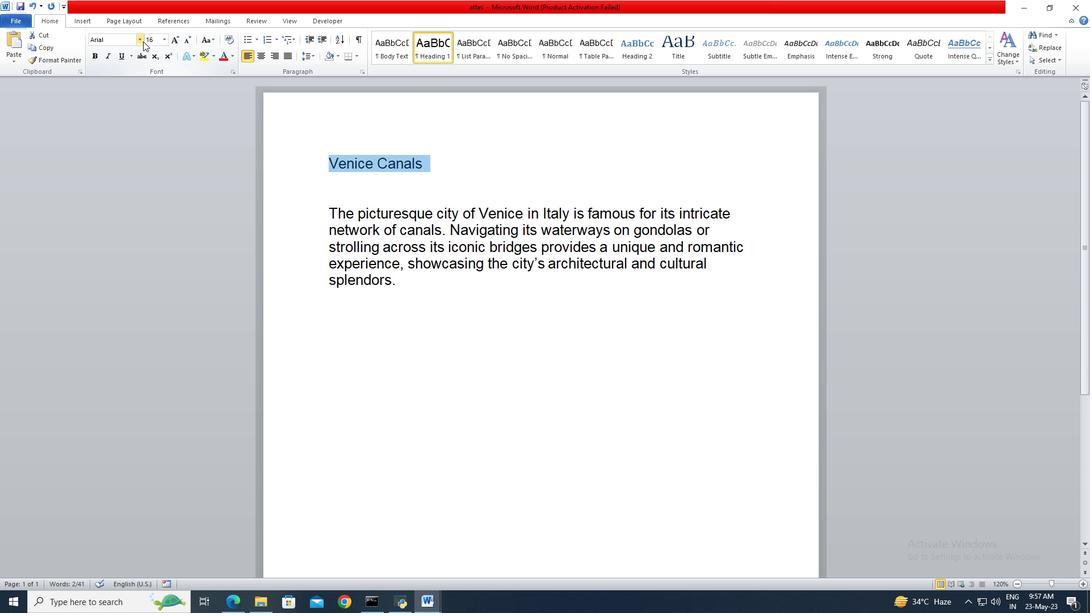 
Action: Mouse moved to (143, 295)
Screenshot: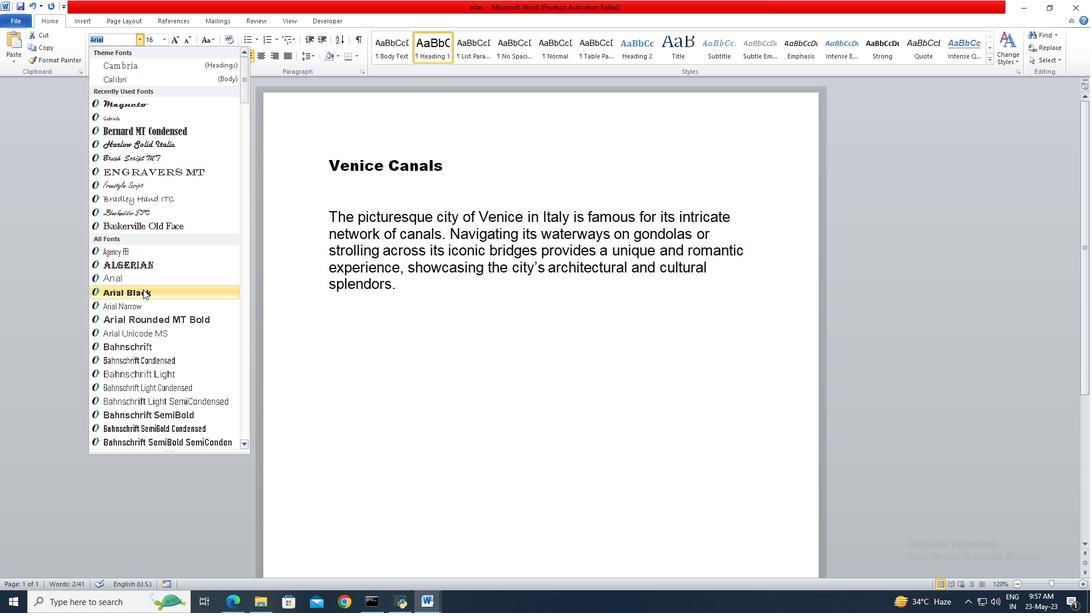 
Action: Mouse scrolled (143, 294) with delta (0, 0)
Screenshot: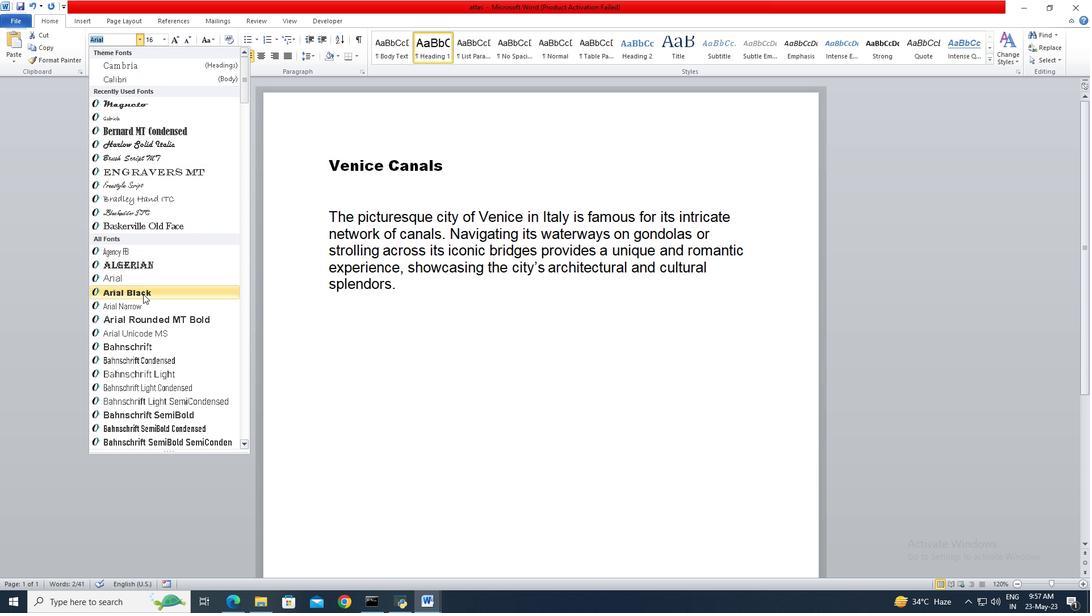 
Action: Mouse scrolled (143, 294) with delta (0, 0)
Screenshot: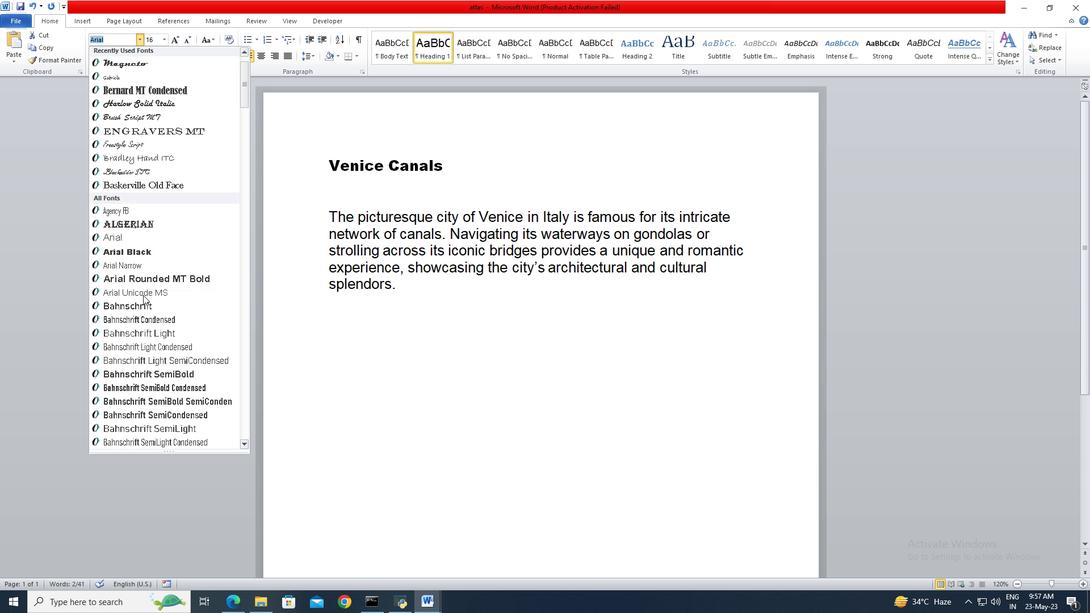 
Action: Mouse scrolled (143, 294) with delta (0, 0)
Screenshot: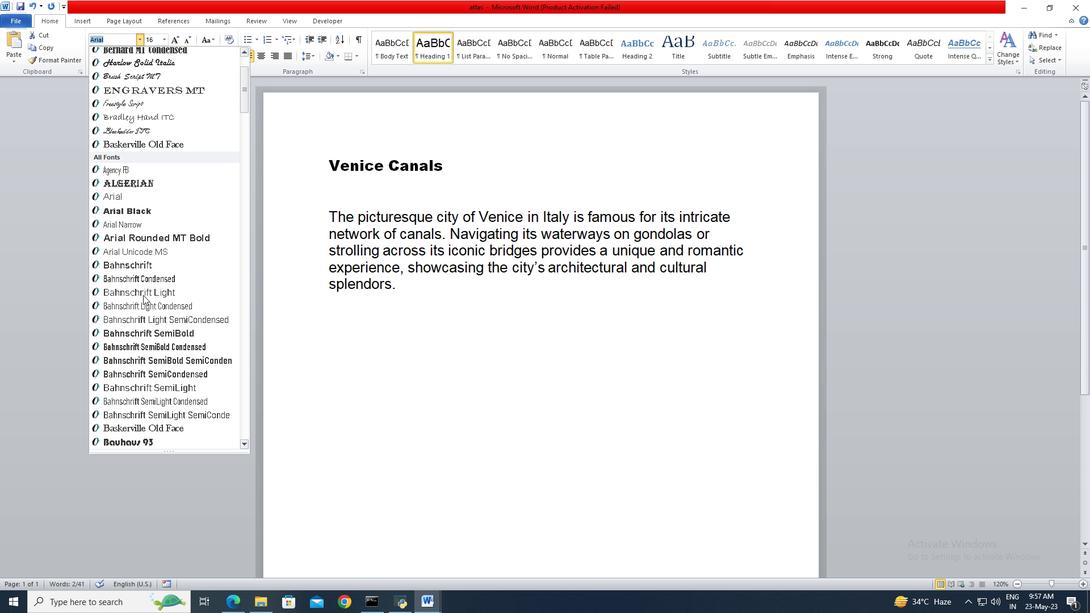 
Action: Mouse scrolled (143, 294) with delta (0, 0)
Screenshot: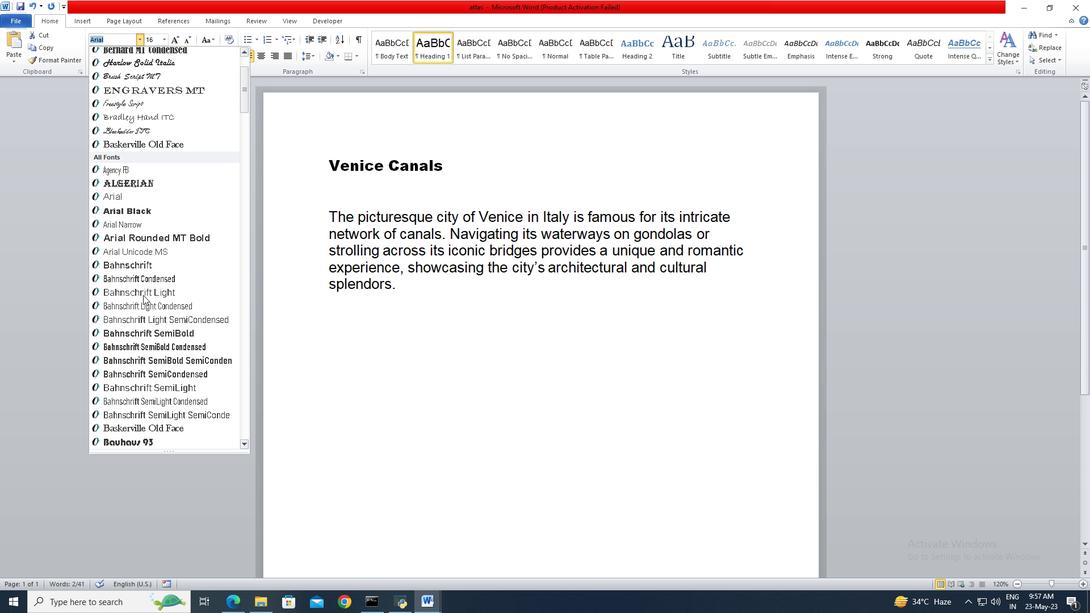 
Action: Mouse scrolled (143, 294) with delta (0, 0)
Screenshot: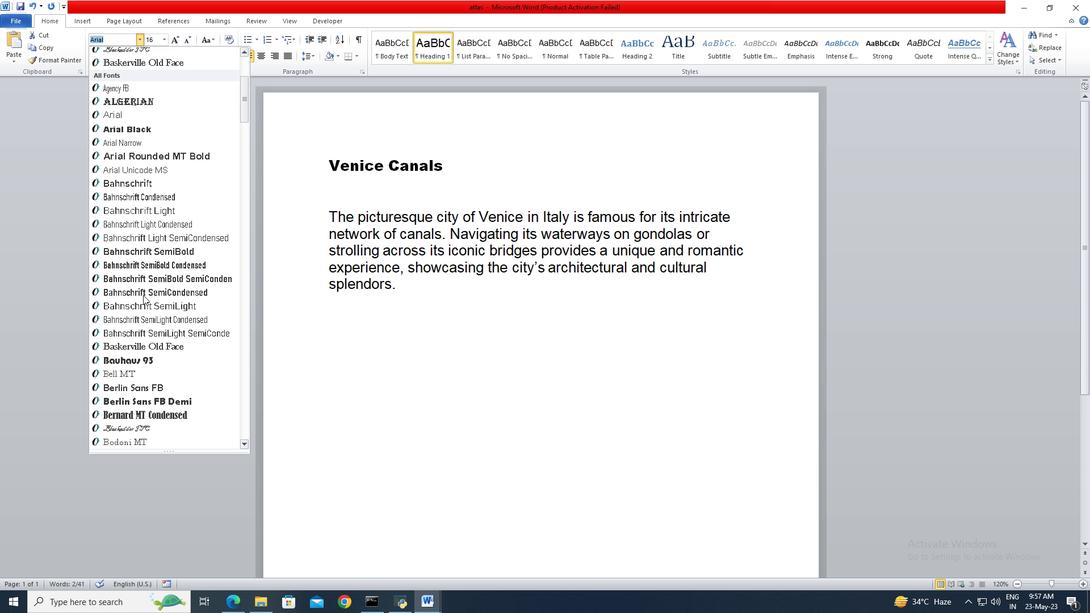 
Action: Mouse scrolled (143, 294) with delta (0, 0)
Screenshot: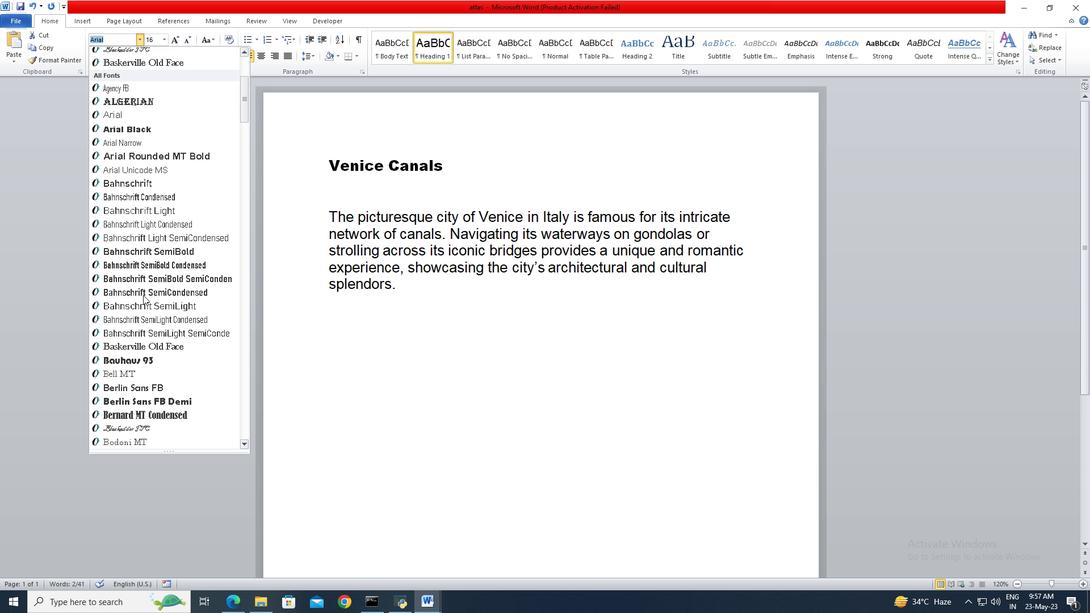 
Action: Mouse scrolled (143, 294) with delta (0, 0)
Screenshot: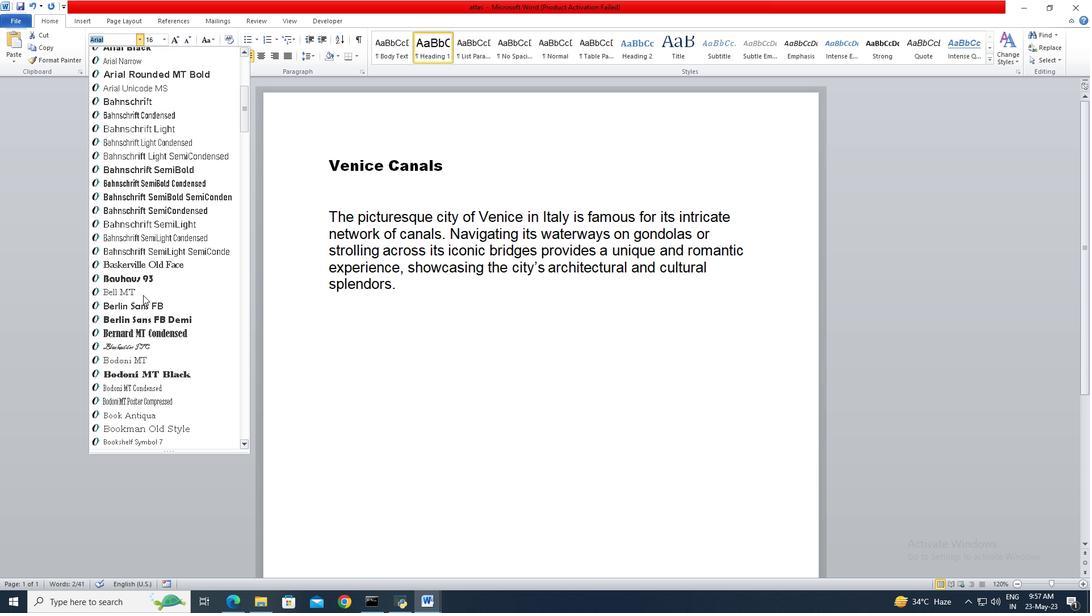
Action: Mouse scrolled (143, 294) with delta (0, 0)
Screenshot: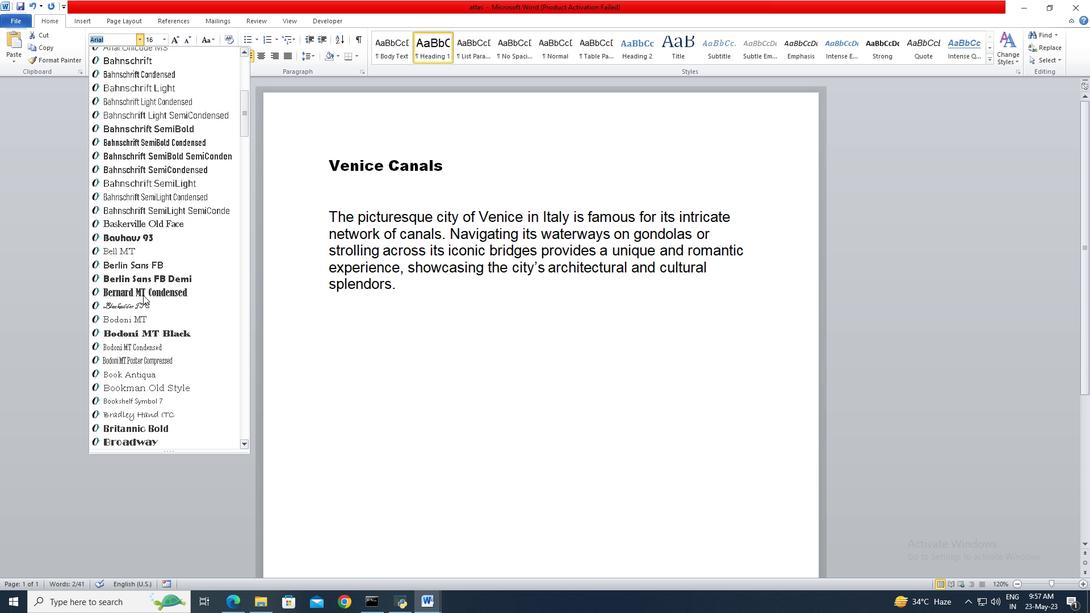 
Action: Mouse scrolled (143, 294) with delta (0, 0)
Screenshot: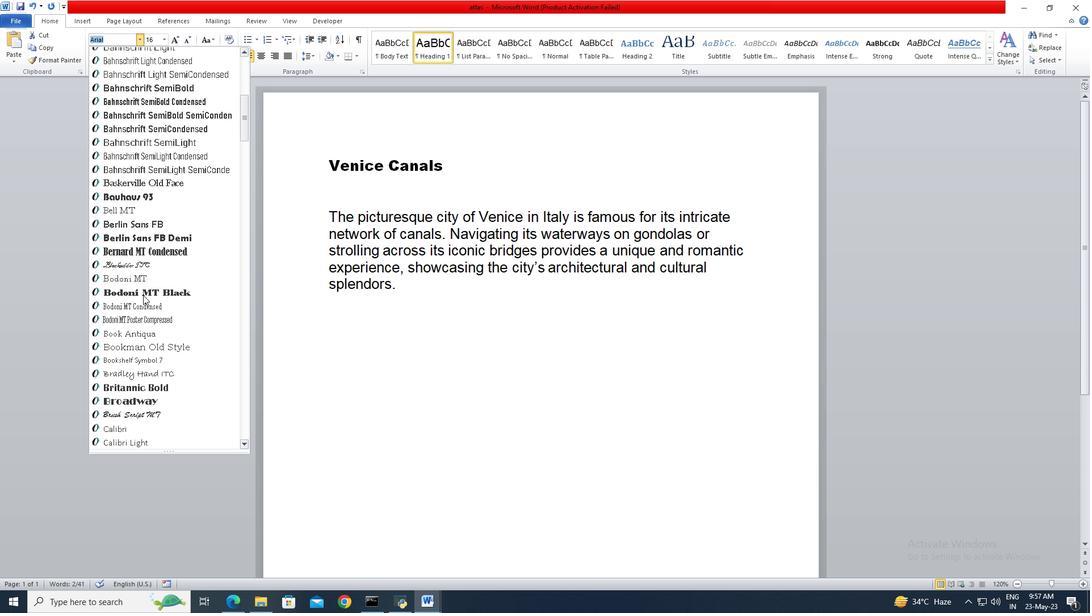 
Action: Mouse scrolled (143, 294) with delta (0, 0)
Screenshot: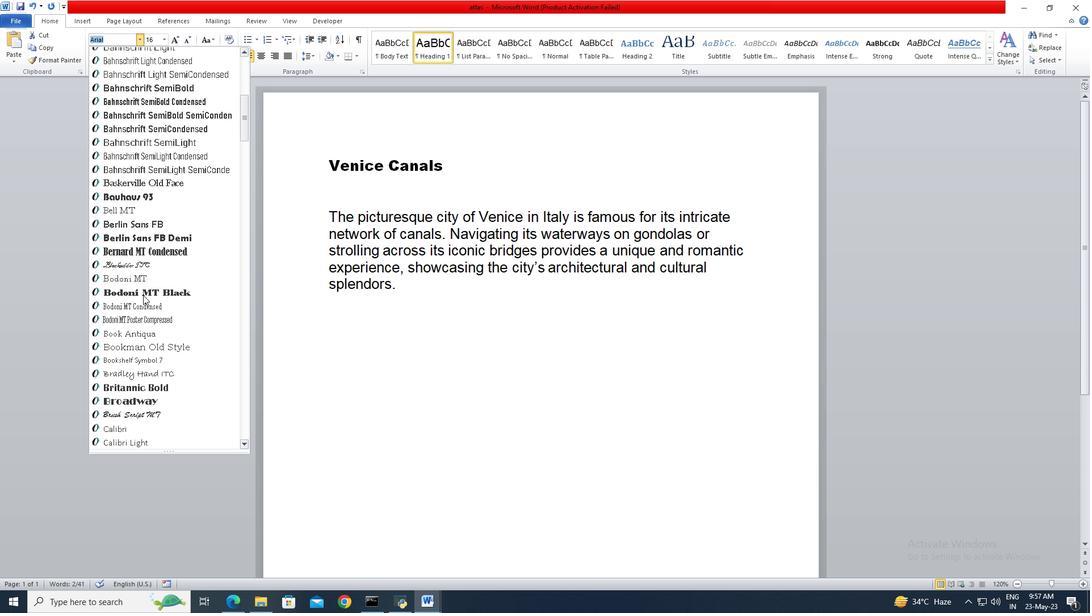 
Action: Mouse scrolled (143, 294) with delta (0, 0)
Screenshot: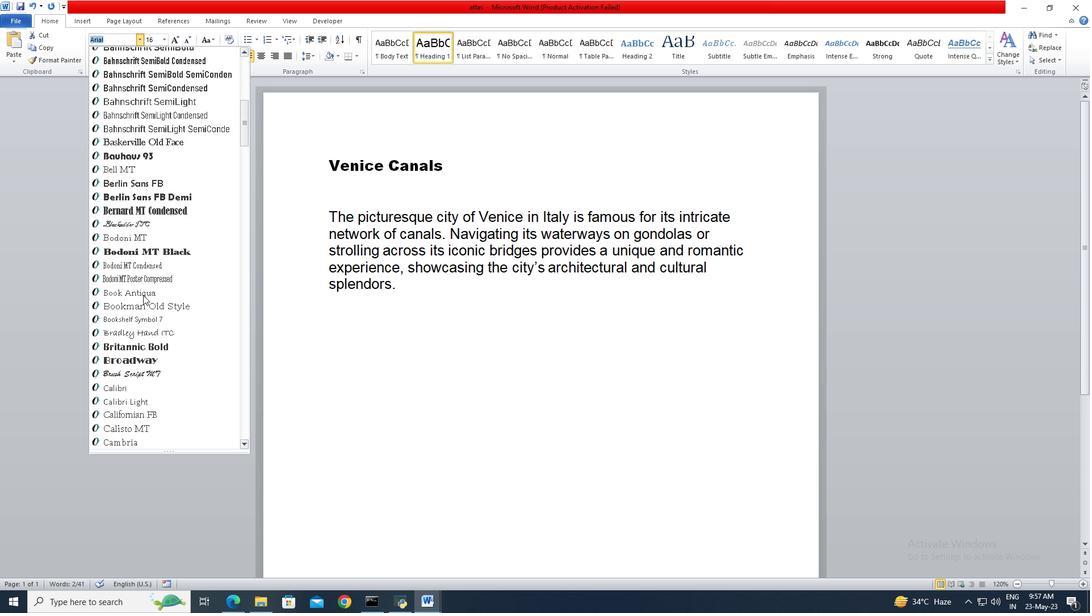
Action: Mouse scrolled (143, 294) with delta (0, 0)
Screenshot: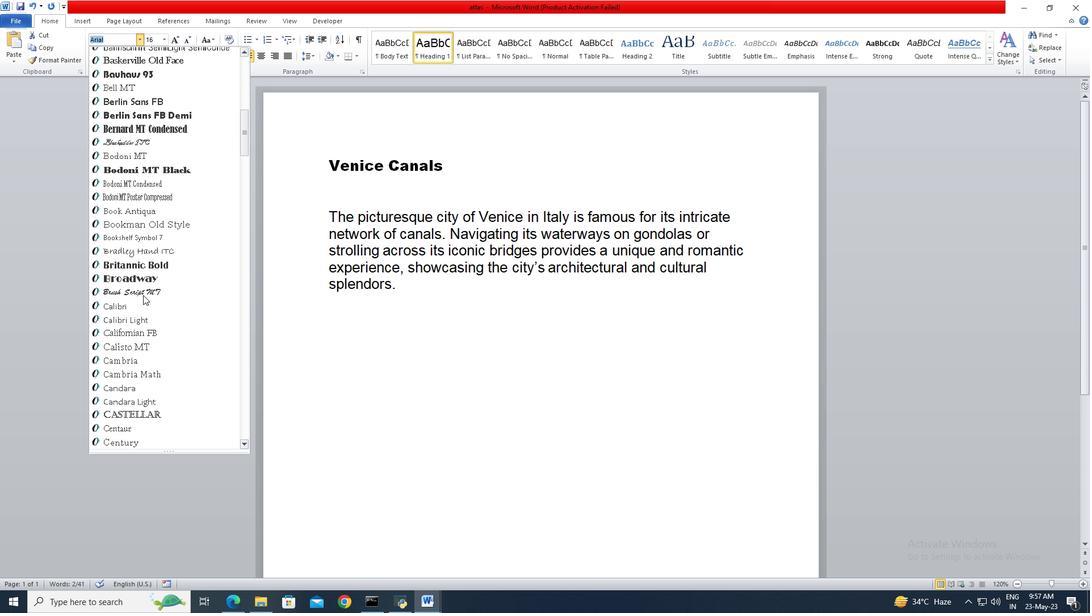 
Action: Mouse scrolled (143, 294) with delta (0, 0)
Screenshot: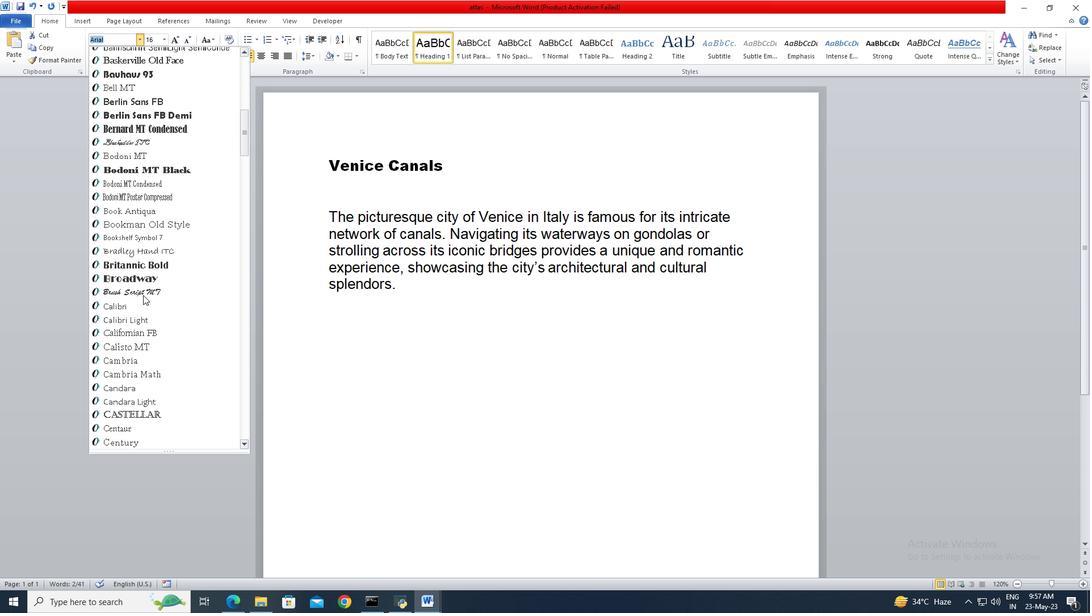 
Action: Mouse scrolled (143, 294) with delta (0, 0)
Screenshot: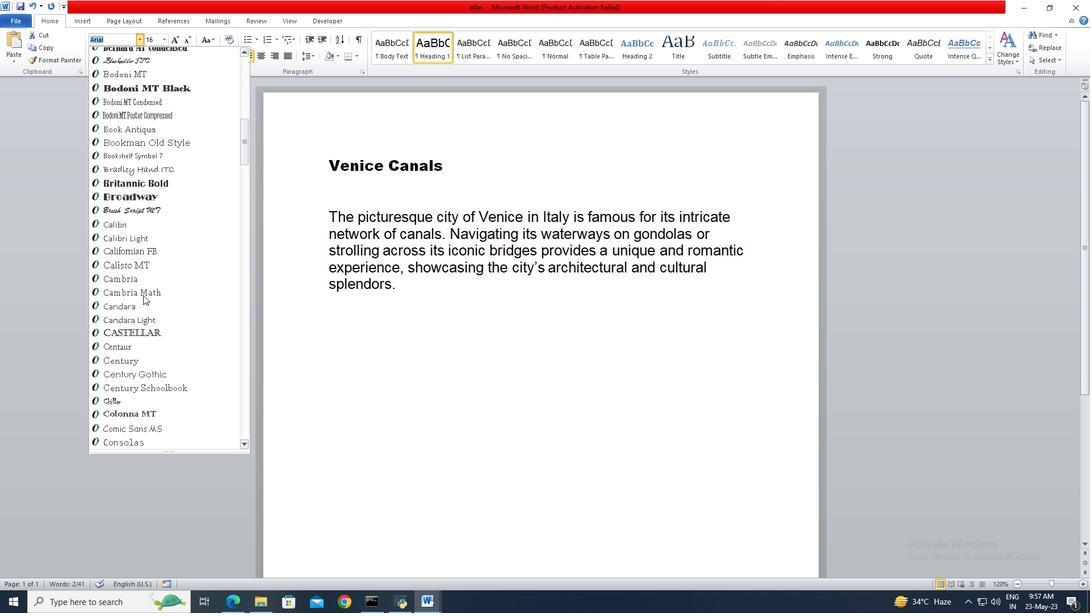 
Action: Mouse scrolled (143, 294) with delta (0, 0)
Screenshot: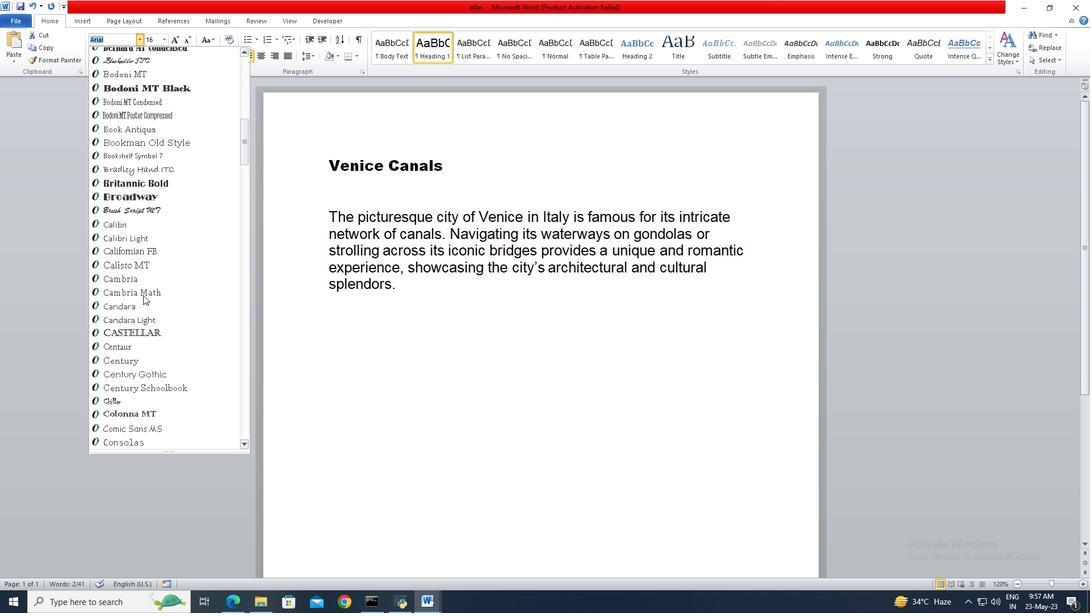 
Action: Mouse scrolled (143, 294) with delta (0, 0)
Screenshot: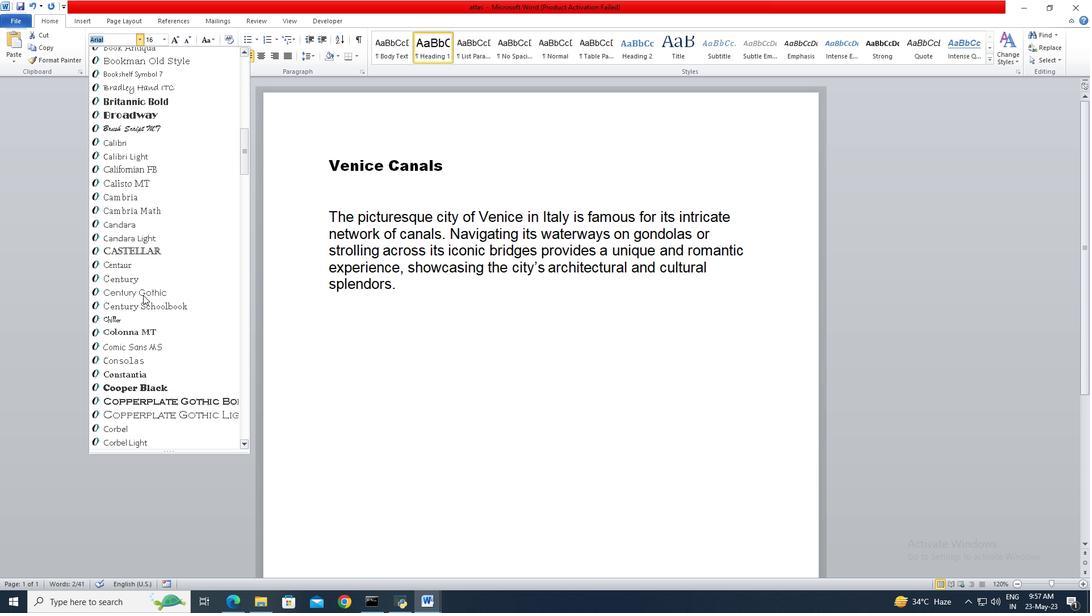 
Action: Mouse scrolled (143, 294) with delta (0, 0)
Screenshot: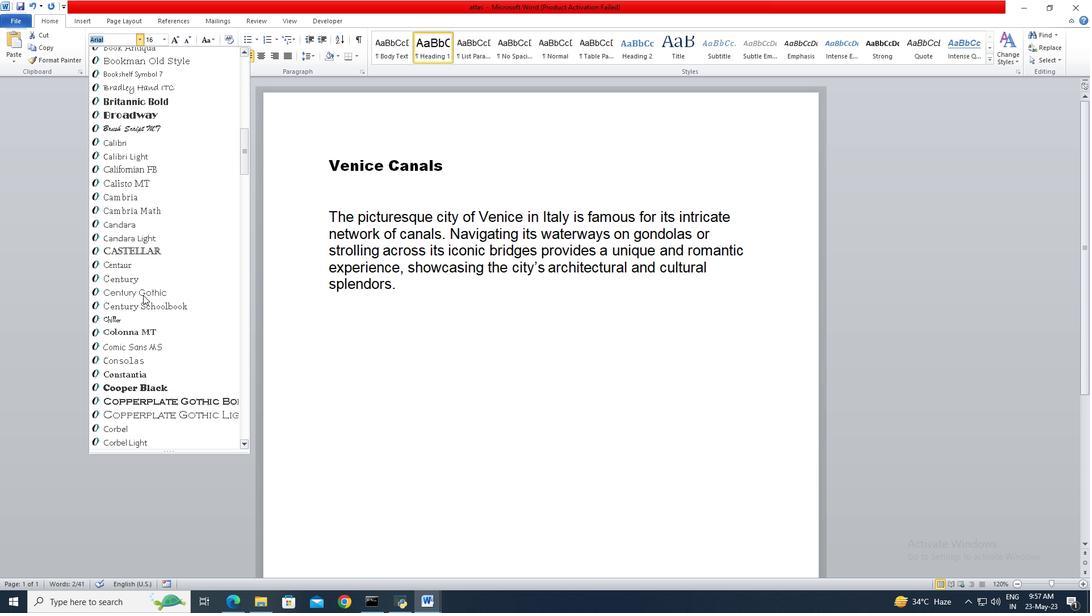 
Action: Mouse scrolled (143, 294) with delta (0, 0)
Screenshot: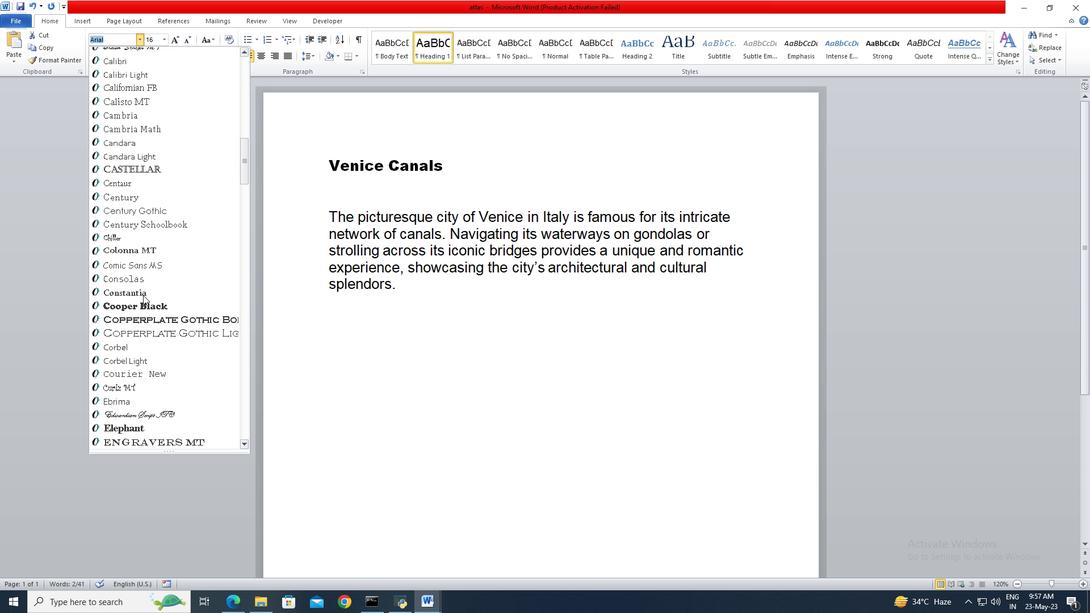 
Action: Mouse scrolled (143, 294) with delta (0, 0)
Screenshot: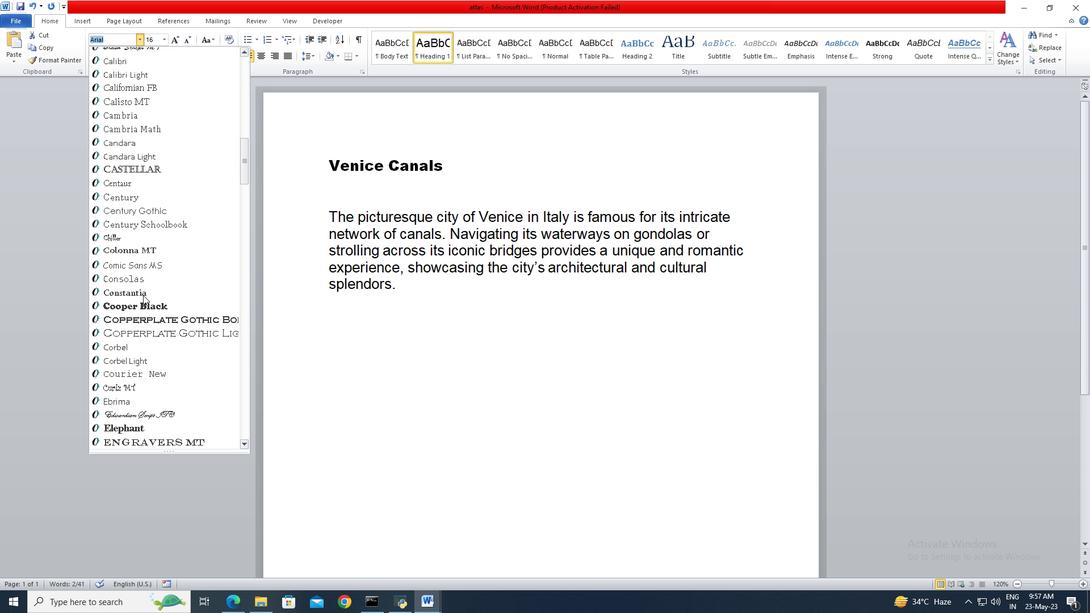 
Action: Mouse scrolled (143, 294) with delta (0, 0)
Screenshot: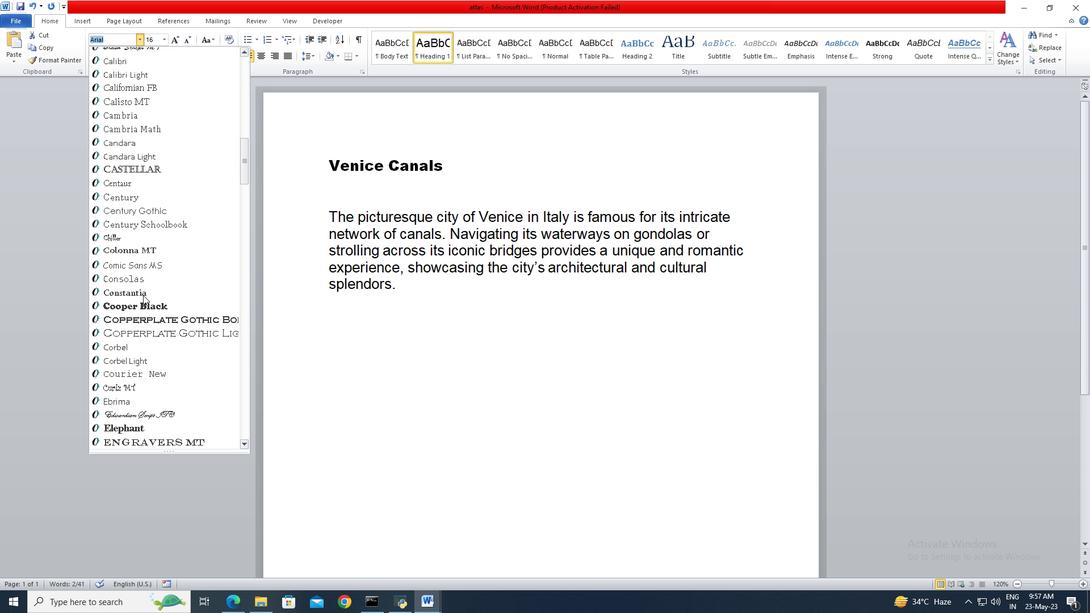 
Action: Mouse scrolled (143, 294) with delta (0, 0)
Screenshot: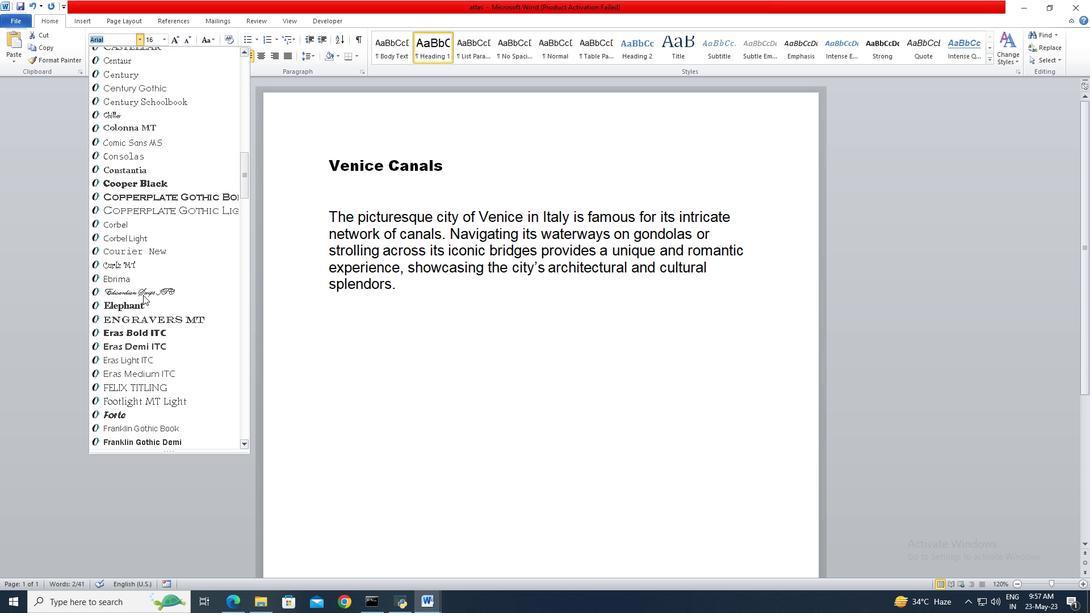 
Action: Mouse scrolled (143, 294) with delta (0, 0)
Screenshot: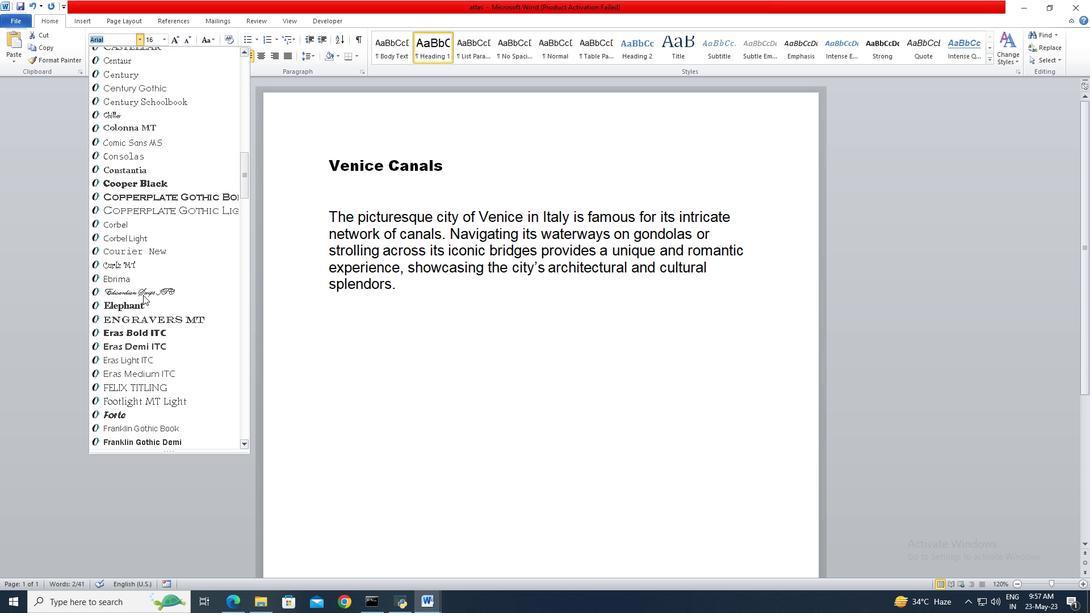 
Action: Mouse scrolled (143, 294) with delta (0, 0)
Screenshot: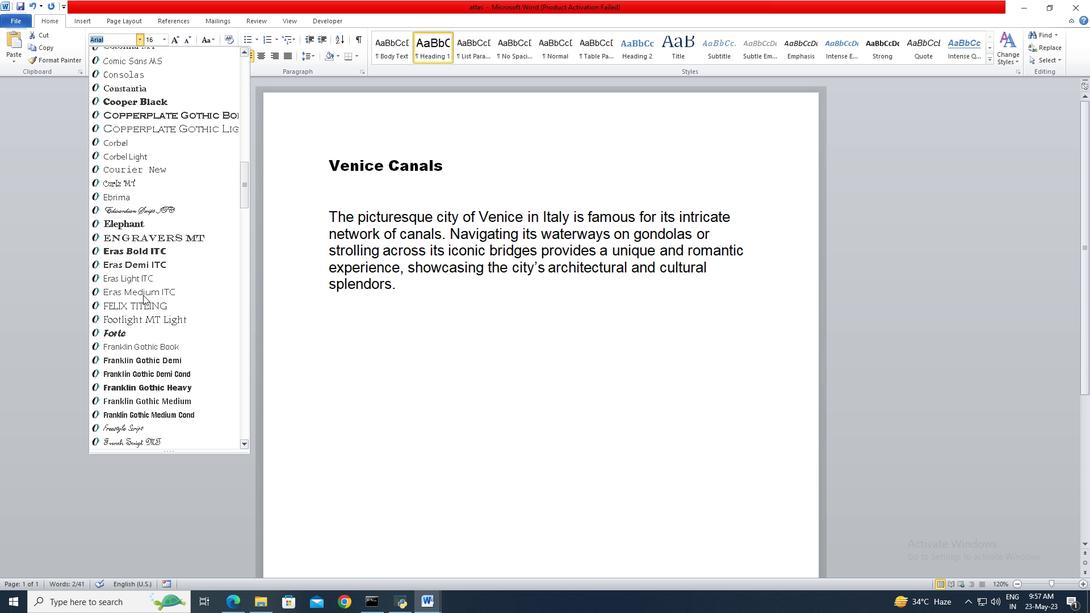 
Action: Mouse scrolled (143, 294) with delta (0, 0)
Screenshot: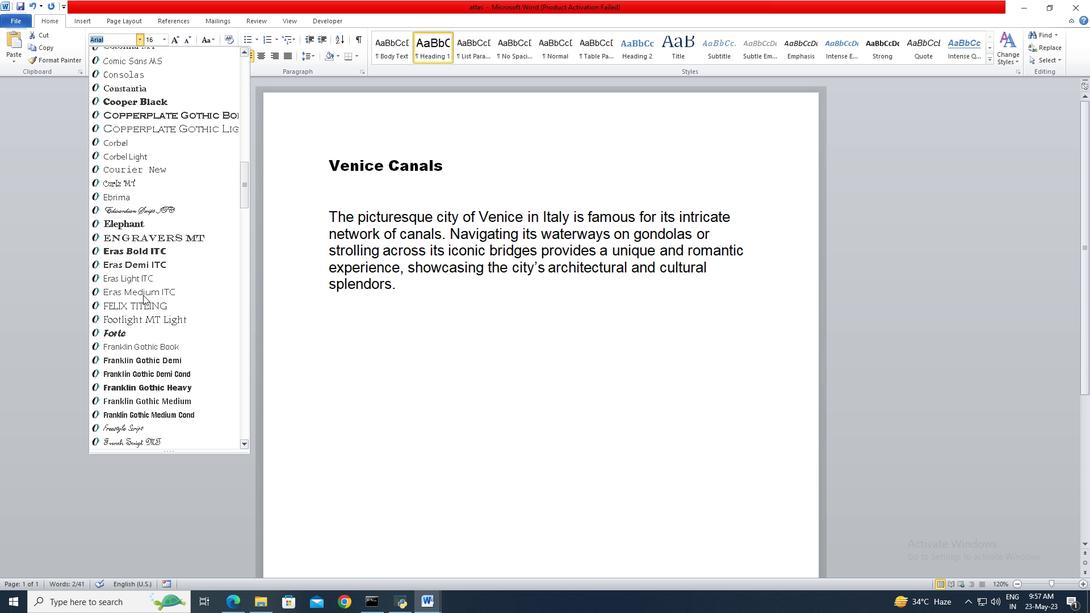 
Action: Mouse scrolled (143, 294) with delta (0, 0)
Screenshot: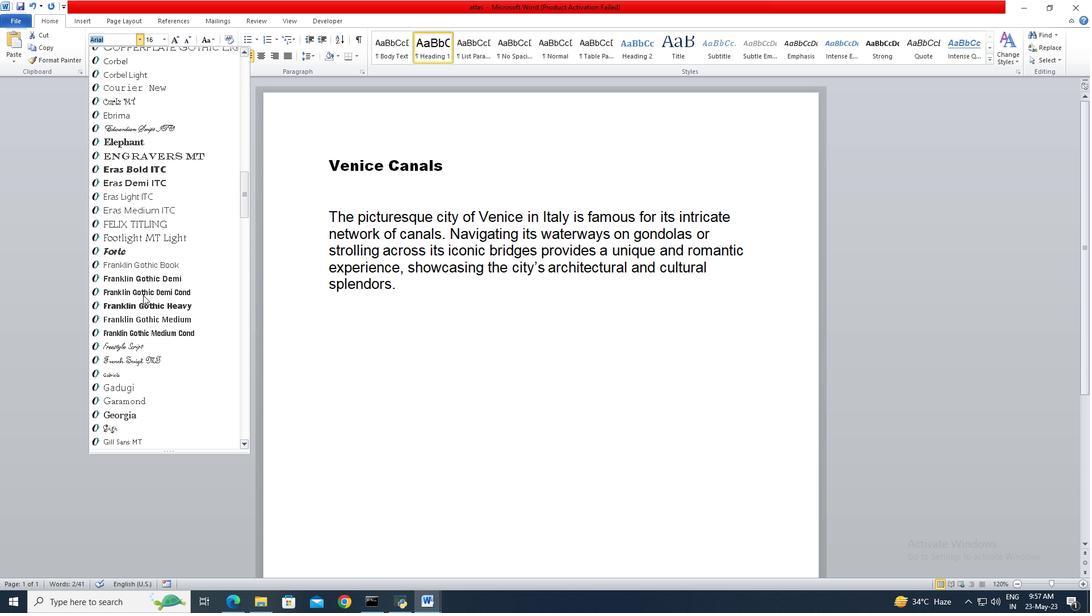 
Action: Mouse scrolled (143, 294) with delta (0, 0)
Screenshot: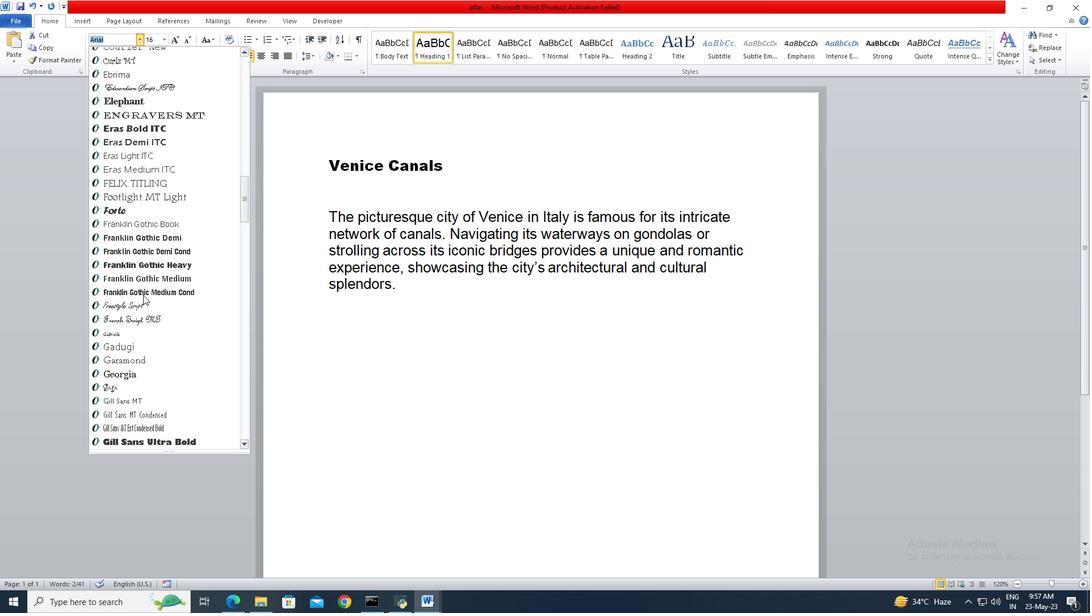 
Action: Mouse scrolled (143, 294) with delta (0, 0)
Screenshot: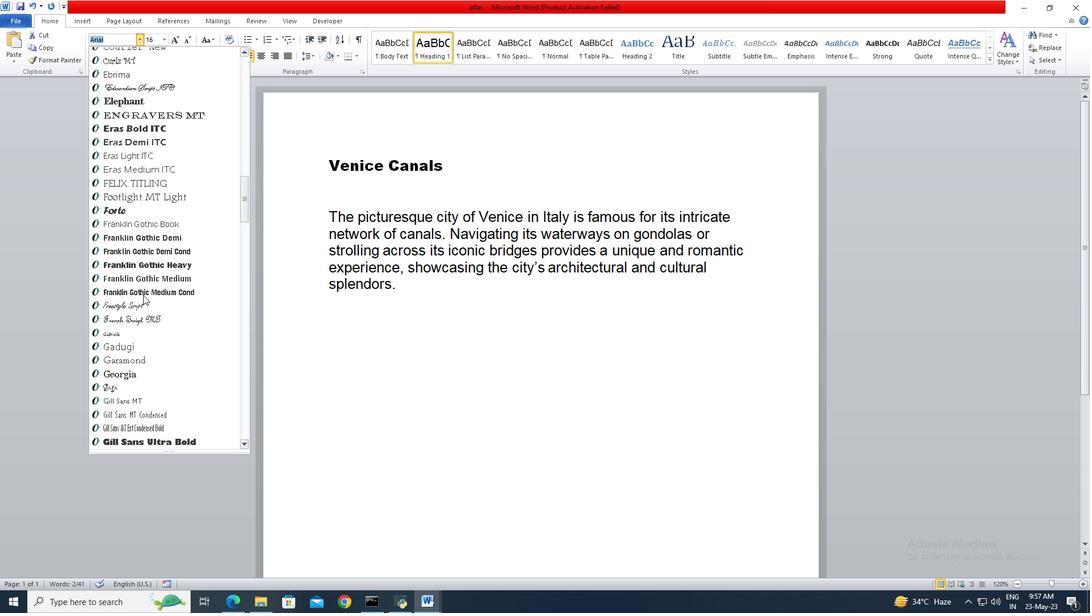 
Action: Mouse scrolled (143, 294) with delta (0, 0)
Screenshot: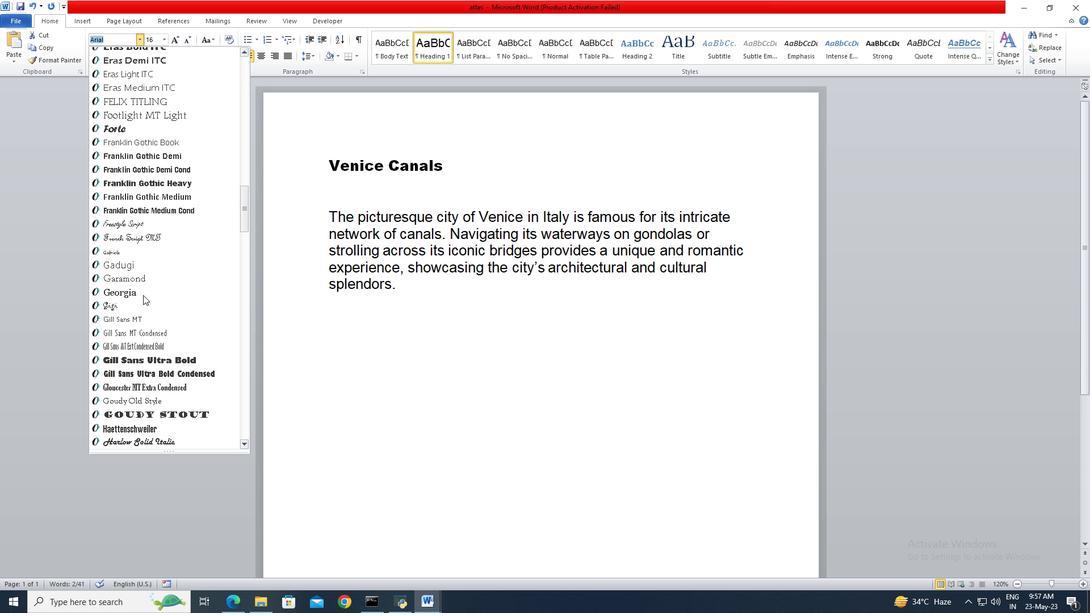 
Action: Mouse scrolled (143, 294) with delta (0, 0)
Screenshot: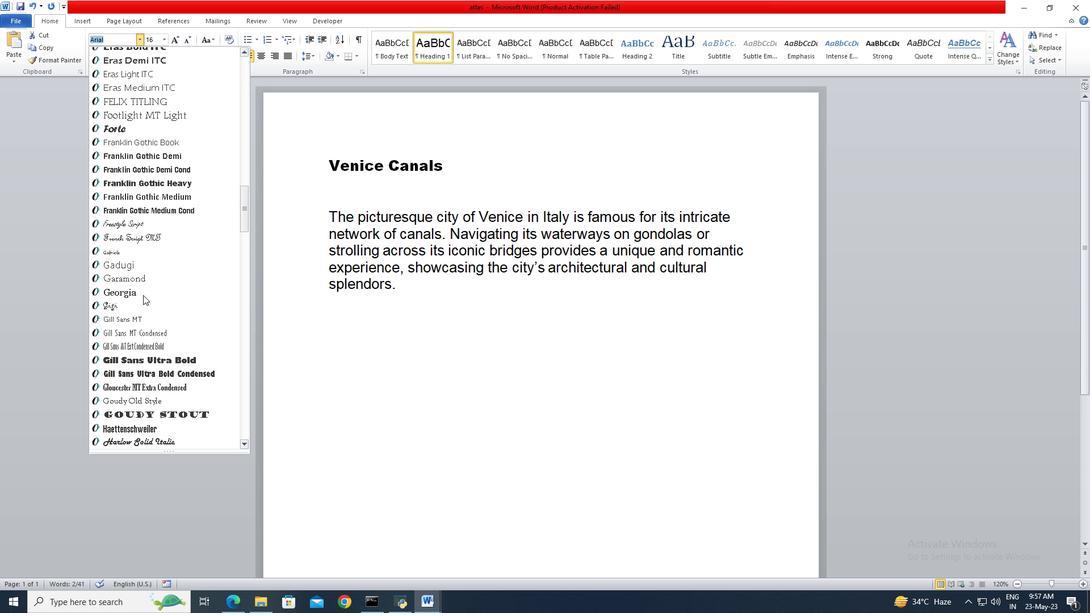
Action: Mouse moved to (155, 362)
Screenshot: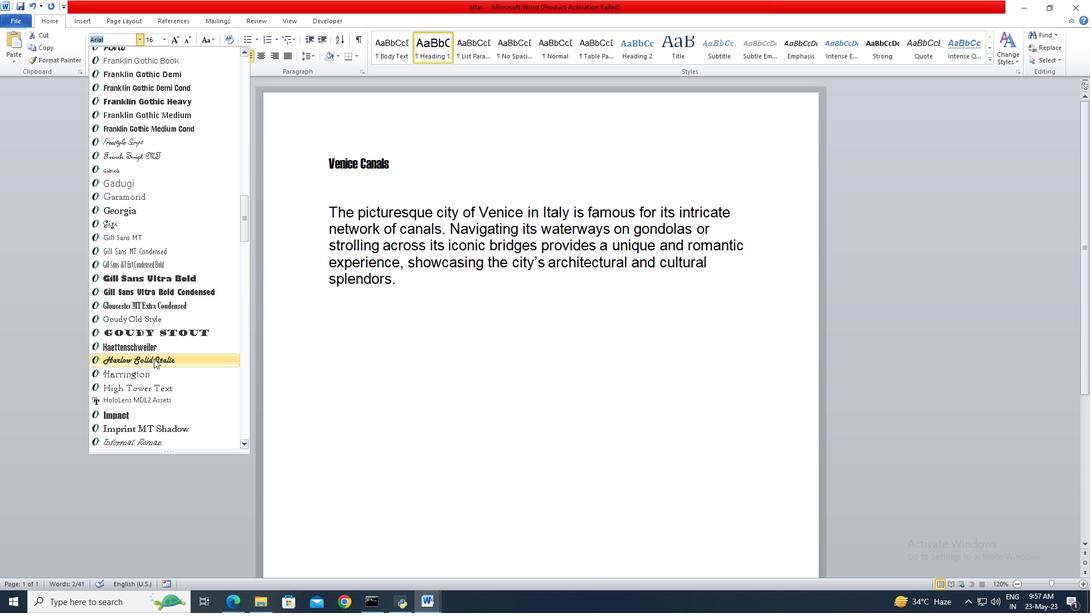 
Action: Mouse pressed left at (155, 362)
Screenshot: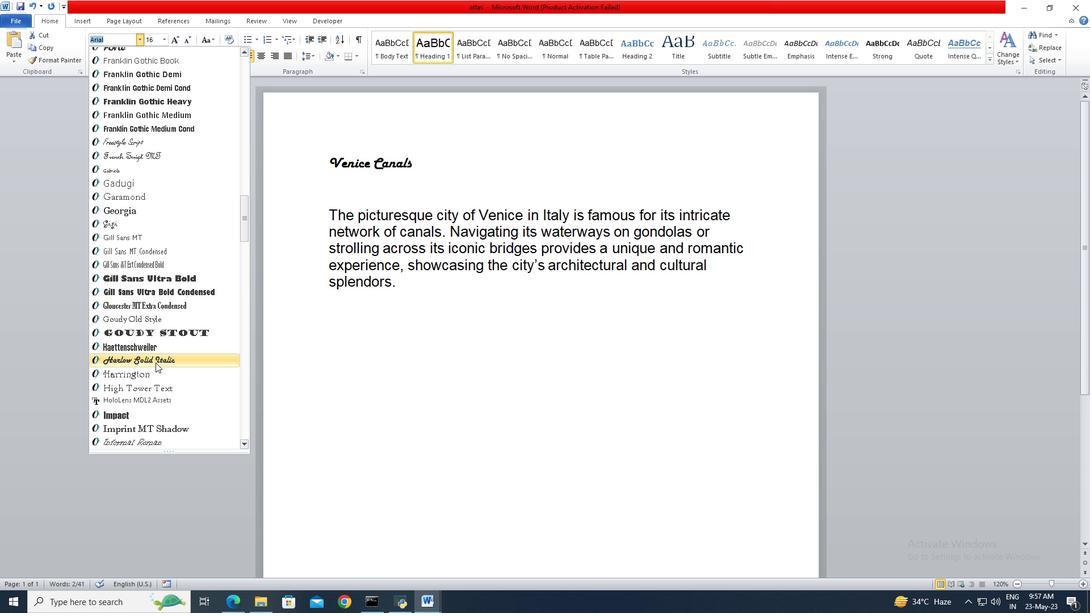 
Action: Mouse moved to (166, 38)
Screenshot: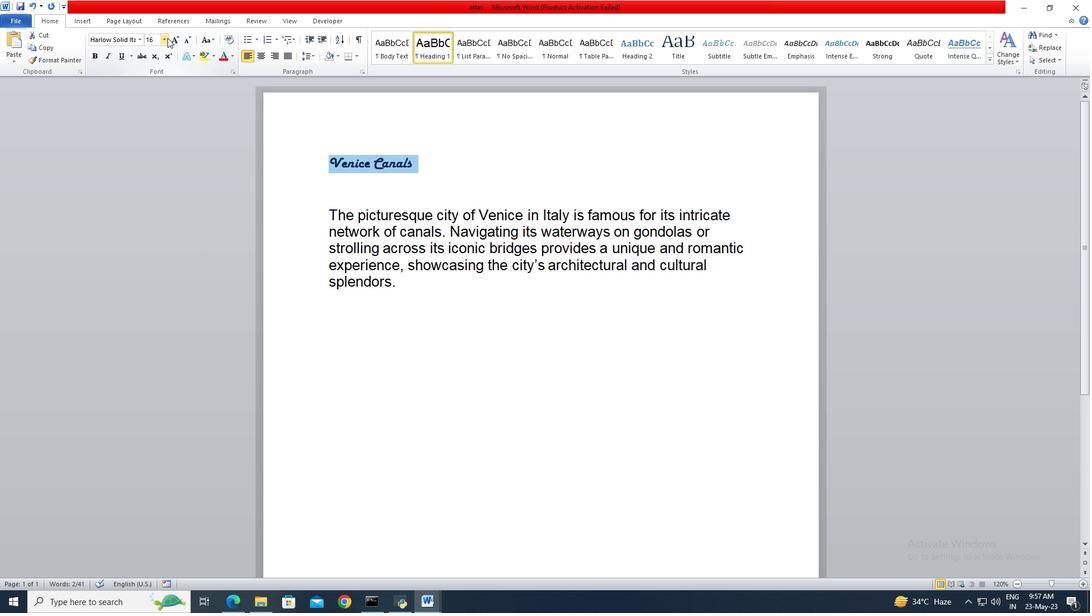 
Action: Mouse pressed left at (166, 38)
Screenshot: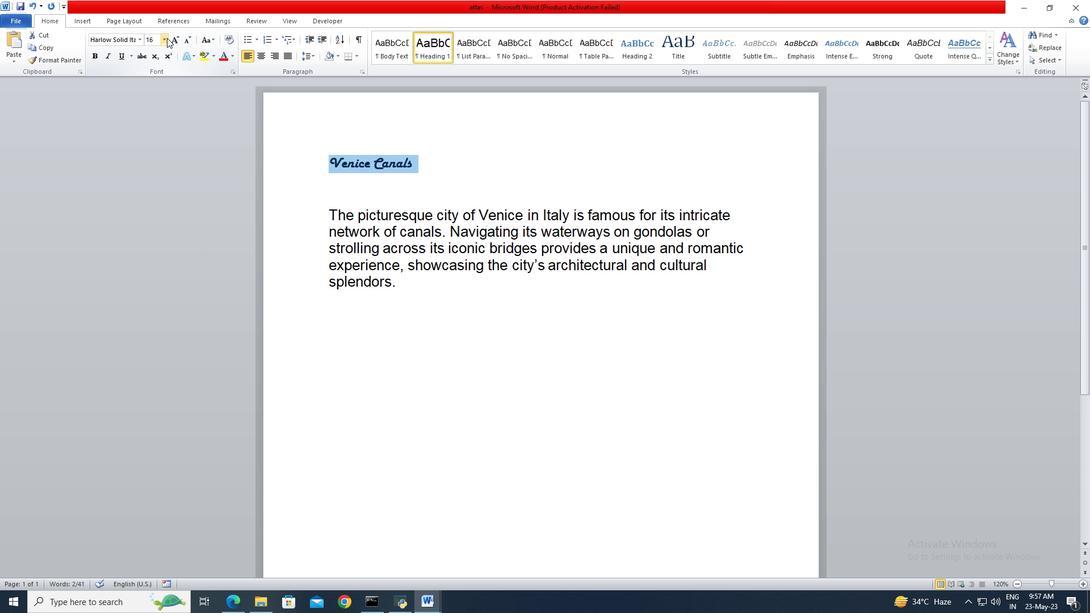 
Action: Mouse moved to (153, 146)
Screenshot: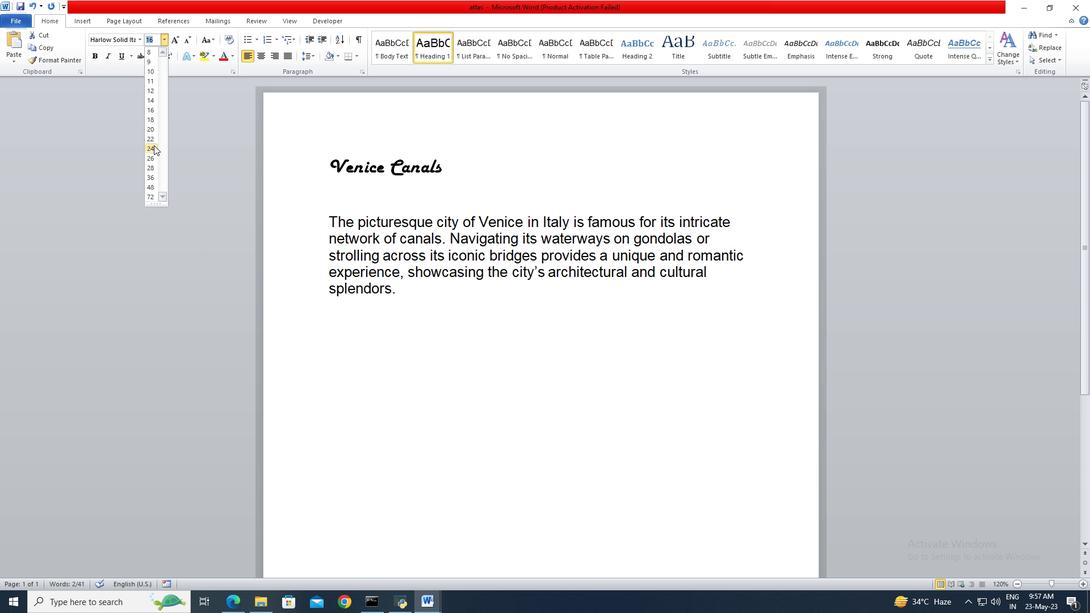 
Action: Mouse pressed left at (153, 146)
Screenshot: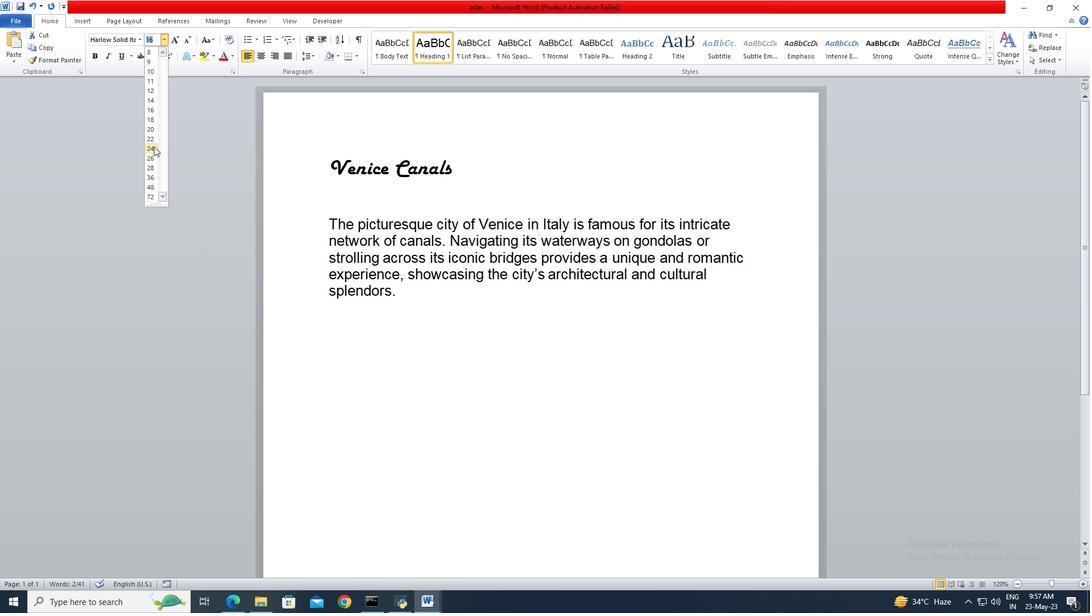 
Action: Mouse moved to (243, 50)
Screenshot: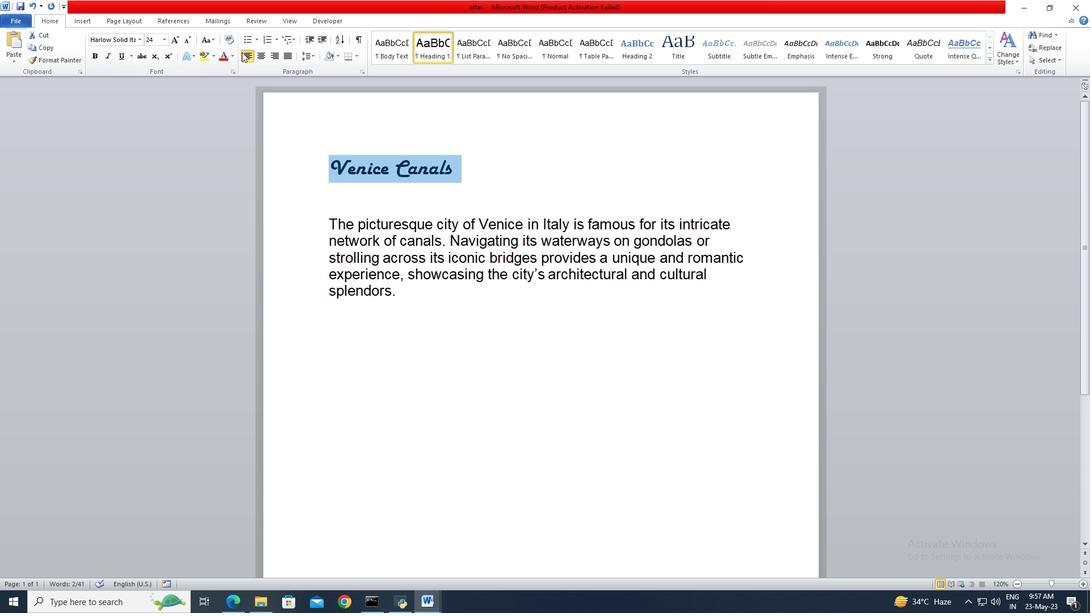 
Action: Mouse pressed left at (243, 50)
Screenshot: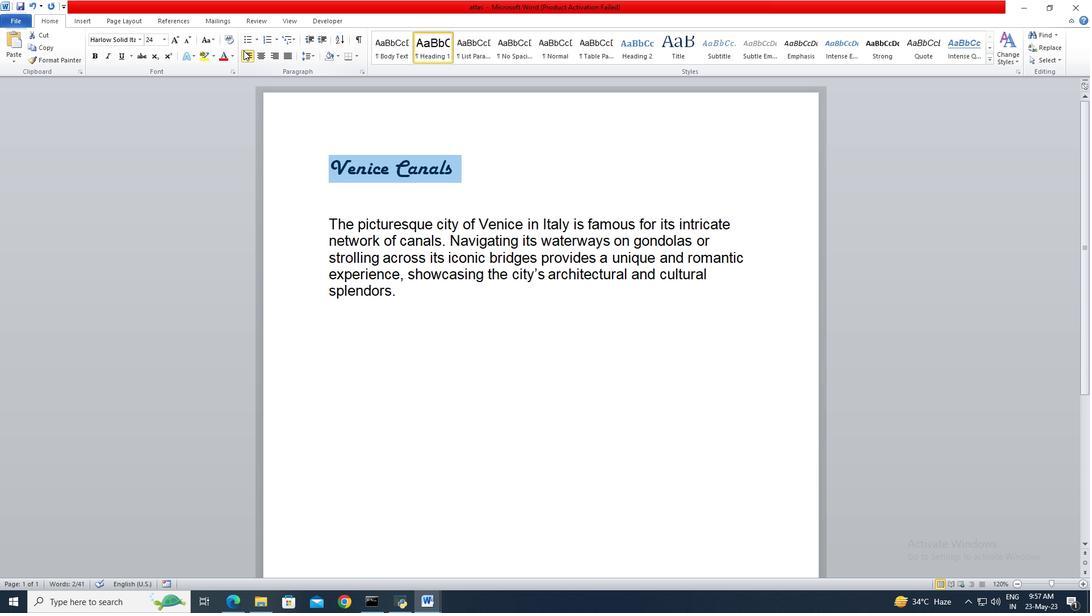 
Action: Mouse pressed left at (243, 50)
Screenshot: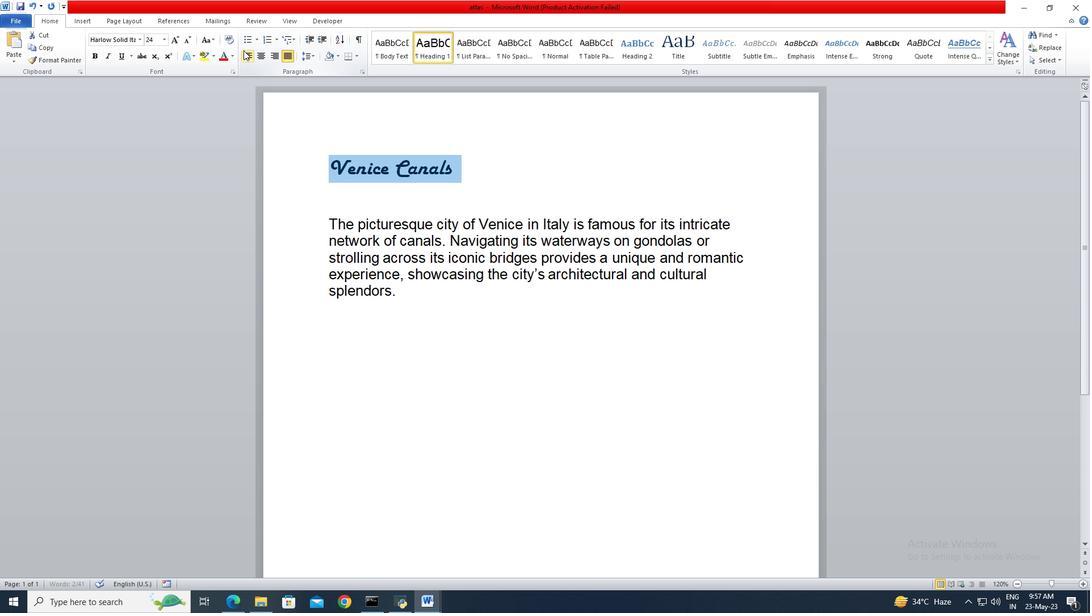 
Action: Mouse moved to (462, 163)
Screenshot: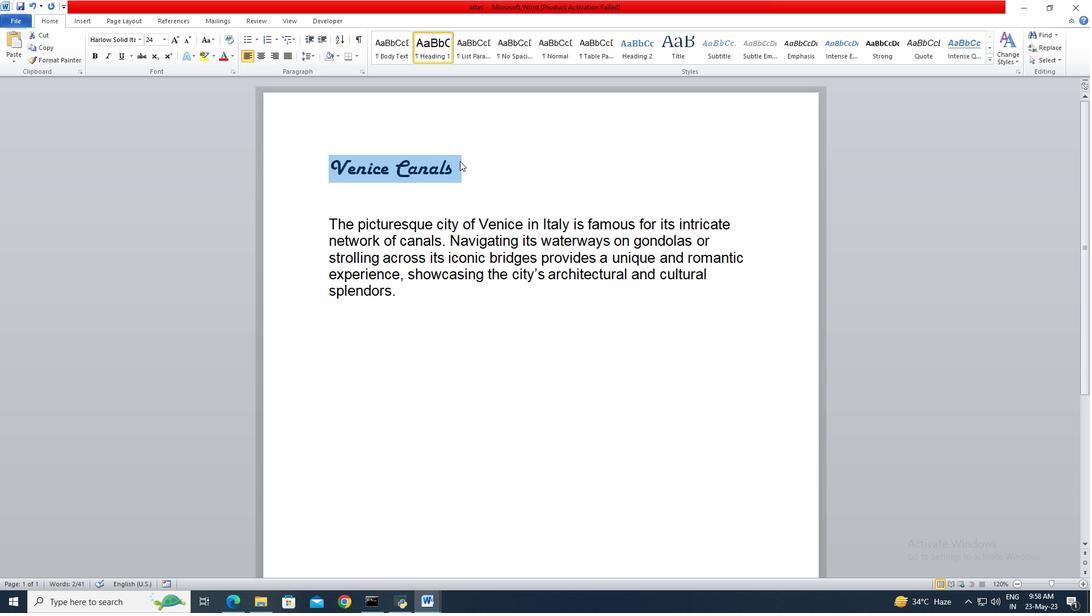 
Action: Mouse pressed left at (462, 163)
Screenshot: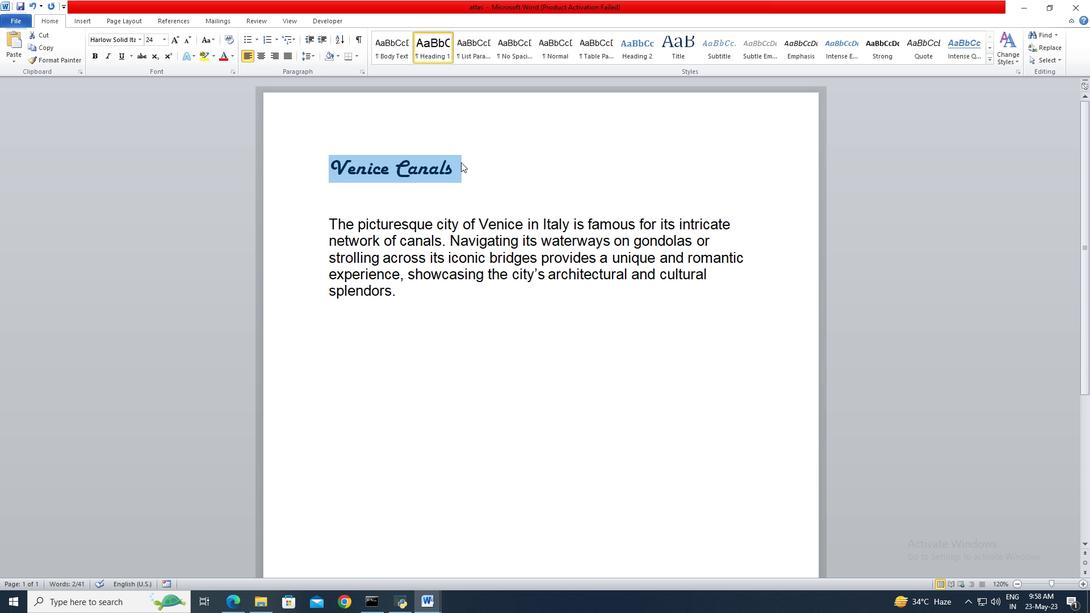 
Action: Mouse moved to (463, 164)
Screenshot: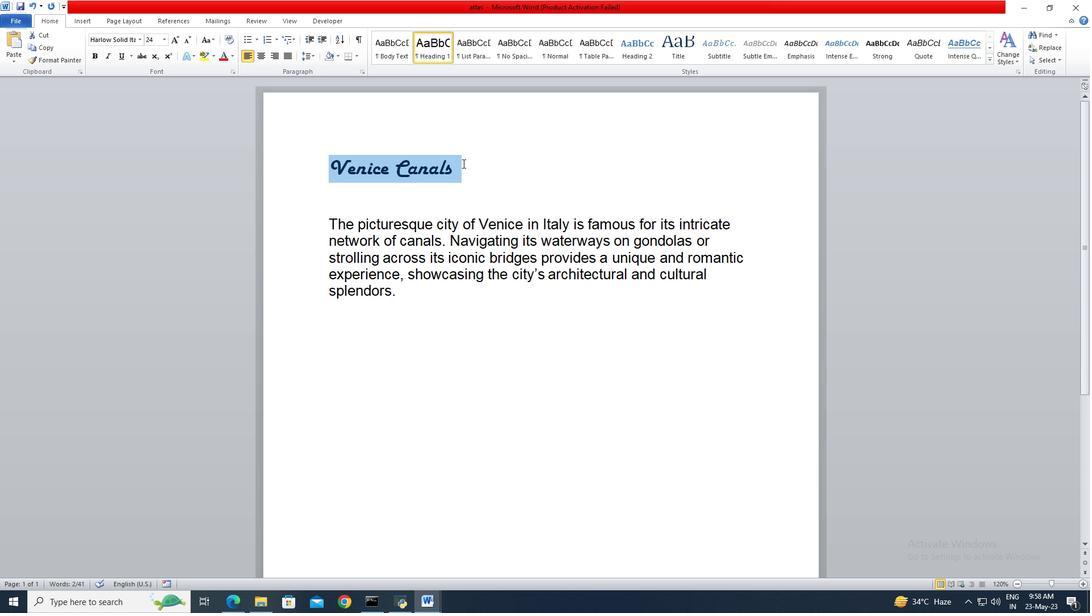 
